 Task: Find a flat in Gryfice, Poland, for one guest from 6th to 18th September, with a price range of ₹9000 to ₹17000, self check-in, and English-speaking host.
Action: Mouse moved to (433, 87)
Screenshot: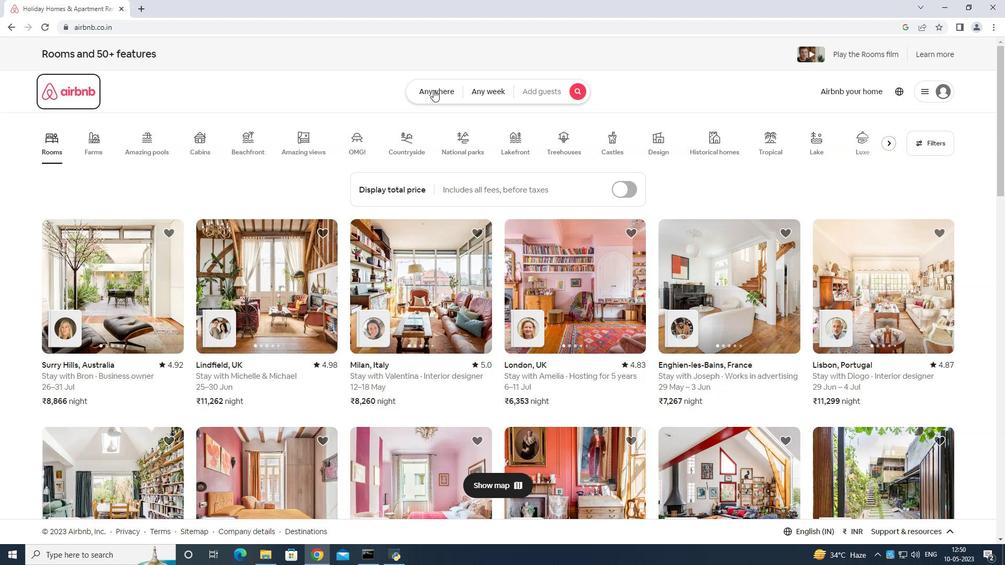 
Action: Mouse pressed left at (433, 87)
Screenshot: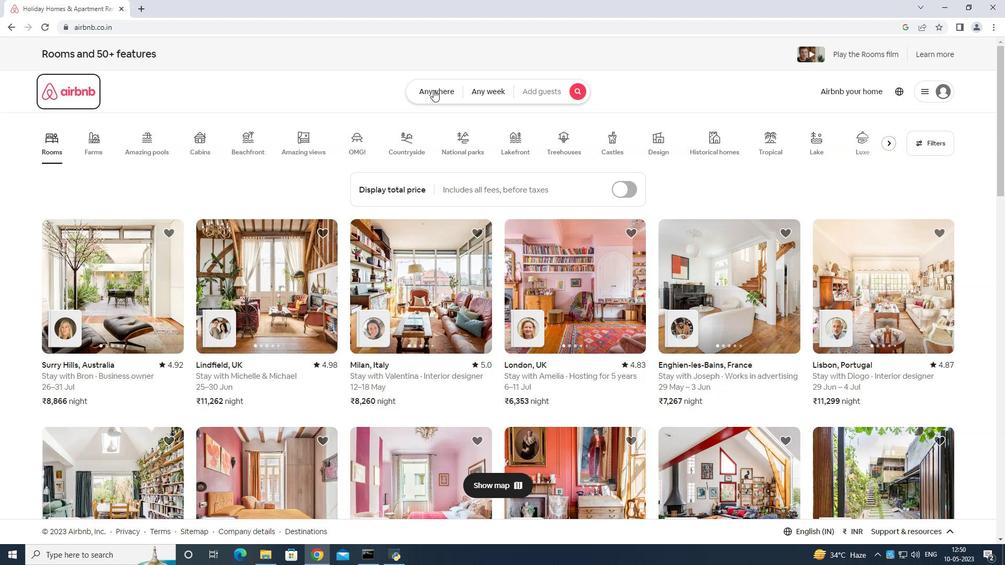 
Action: Mouse moved to (390, 130)
Screenshot: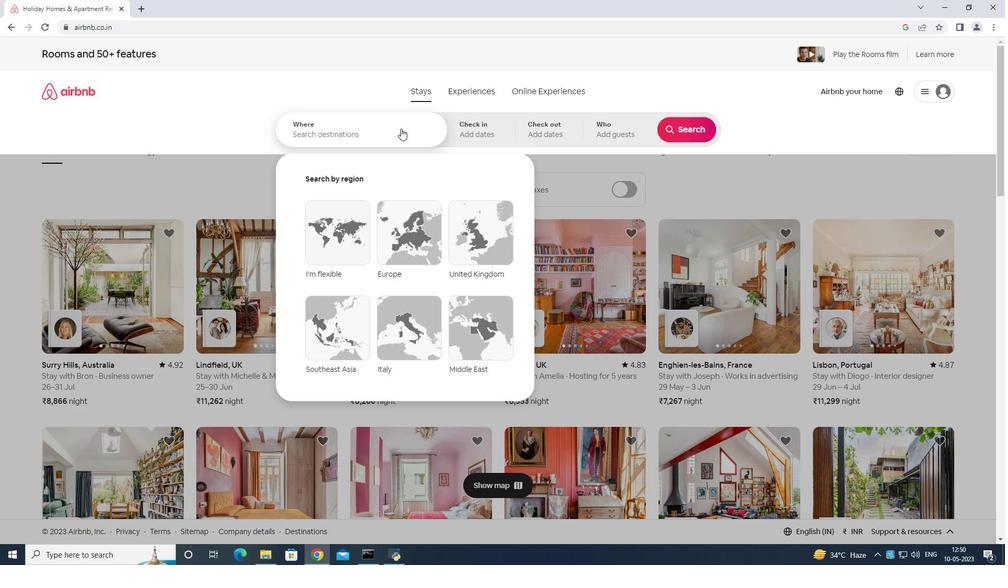 
Action: Mouse pressed left at (390, 130)
Screenshot: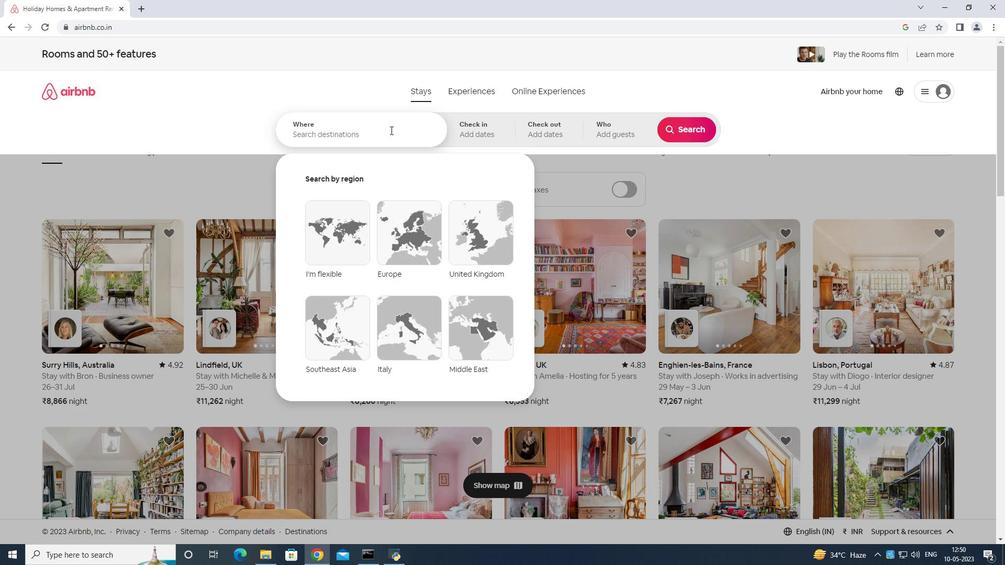 
Action: Mouse moved to (389, 127)
Screenshot: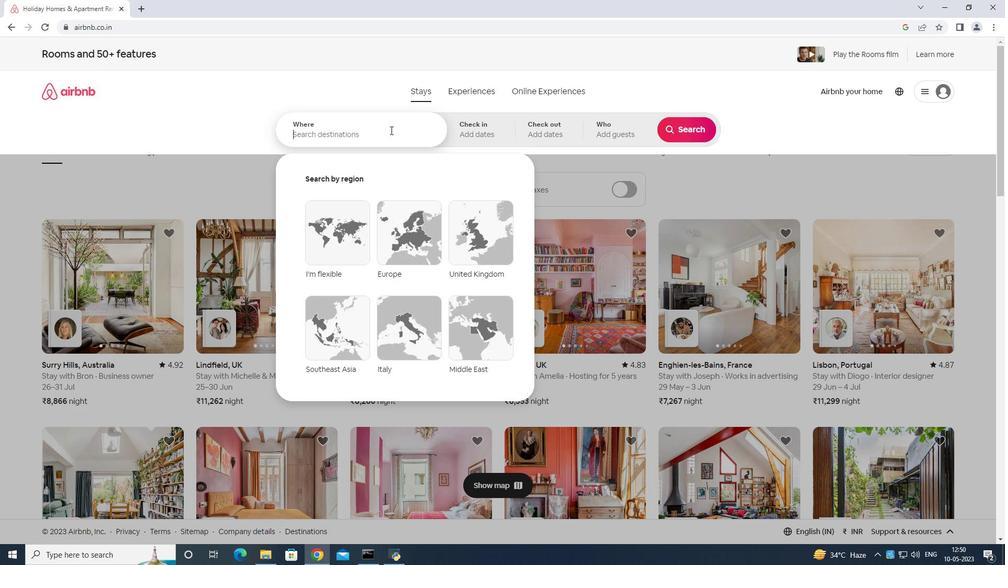 
Action: Key pressed <Key.shift>gryfice<Key.space>poland<Key.enter>
Screenshot: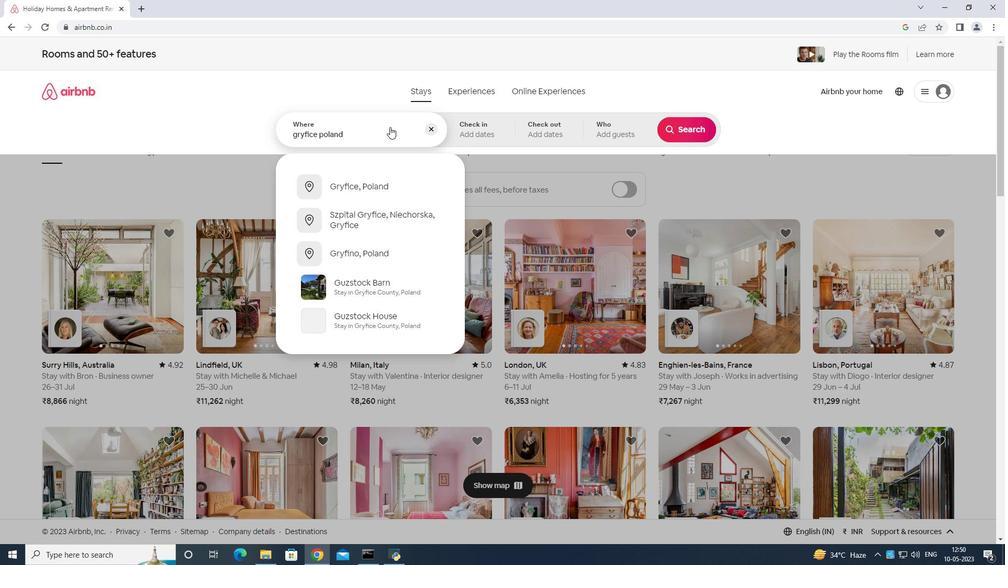 
Action: Mouse moved to (679, 211)
Screenshot: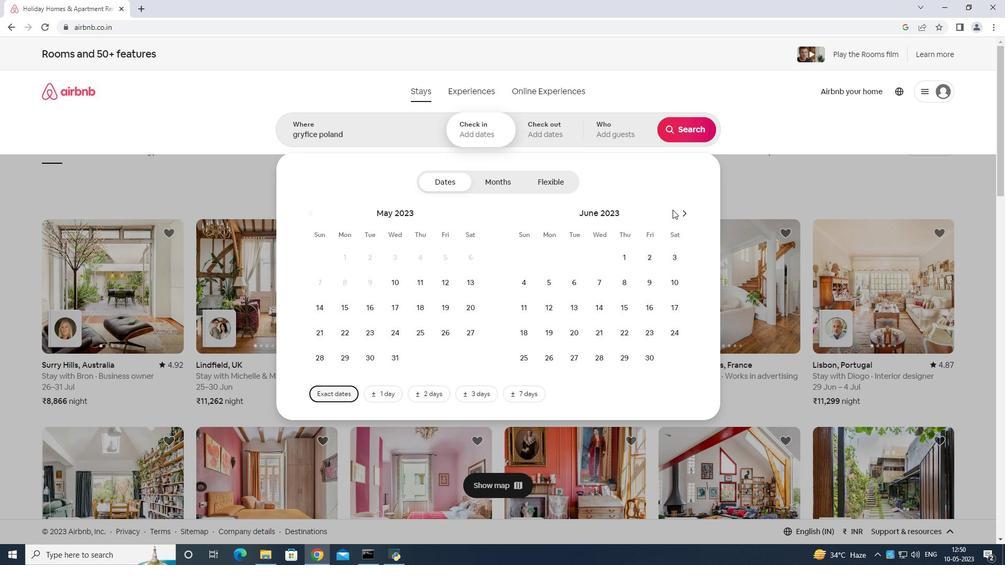 
Action: Mouse pressed left at (679, 211)
Screenshot: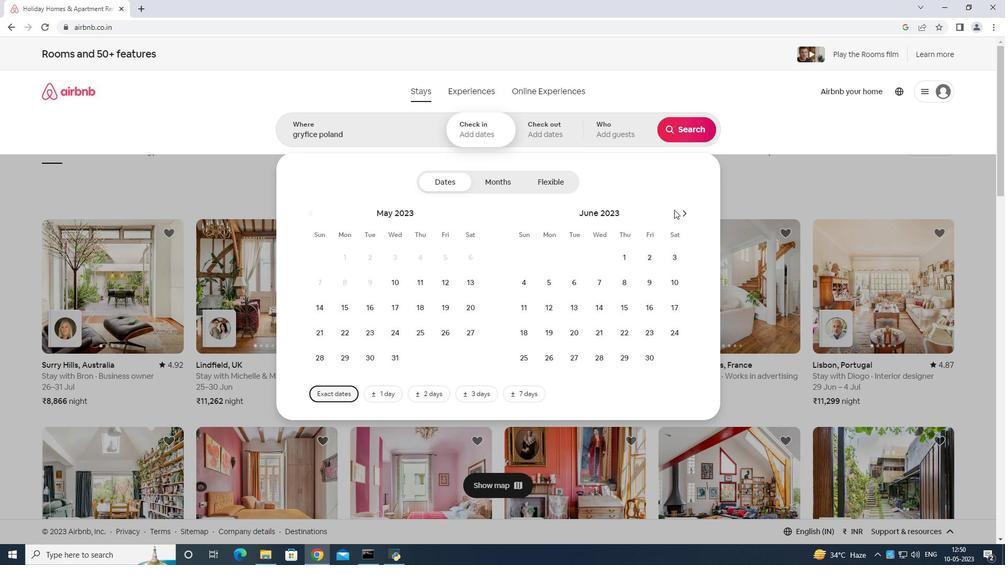 
Action: Mouse moved to (679, 211)
Screenshot: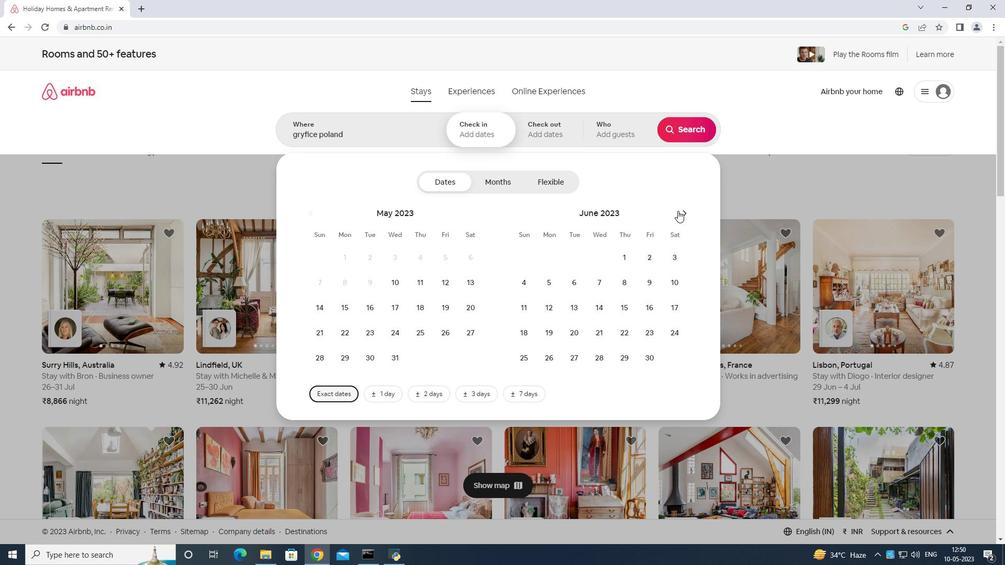 
Action: Mouse pressed left at (679, 211)
Screenshot: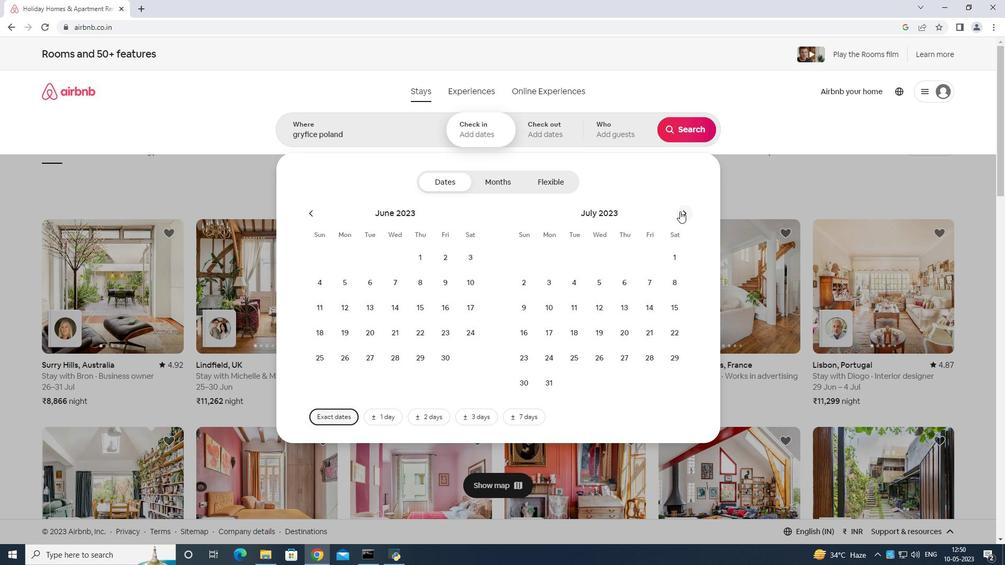 
Action: Mouse moved to (681, 210)
Screenshot: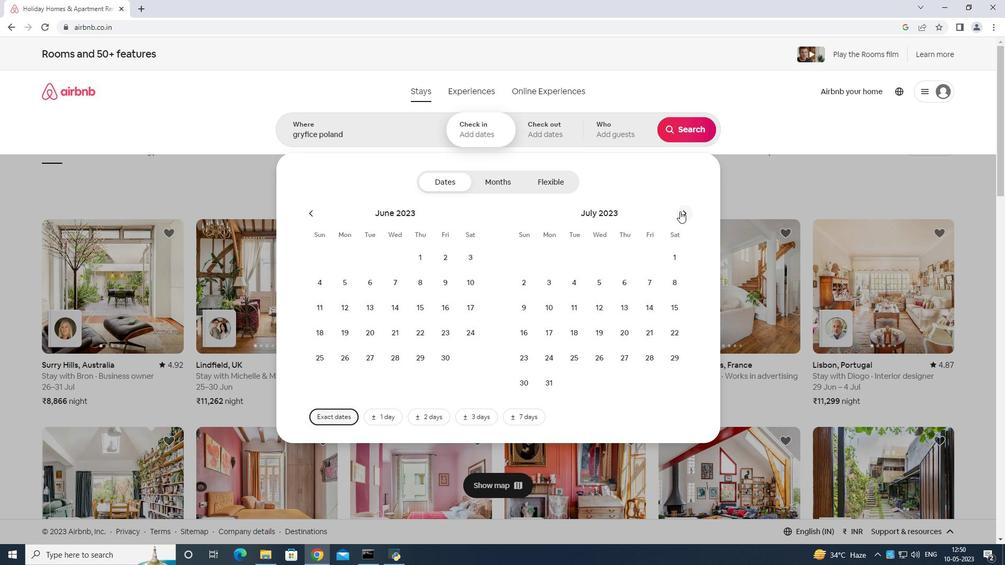 
Action: Mouse pressed left at (681, 210)
Screenshot: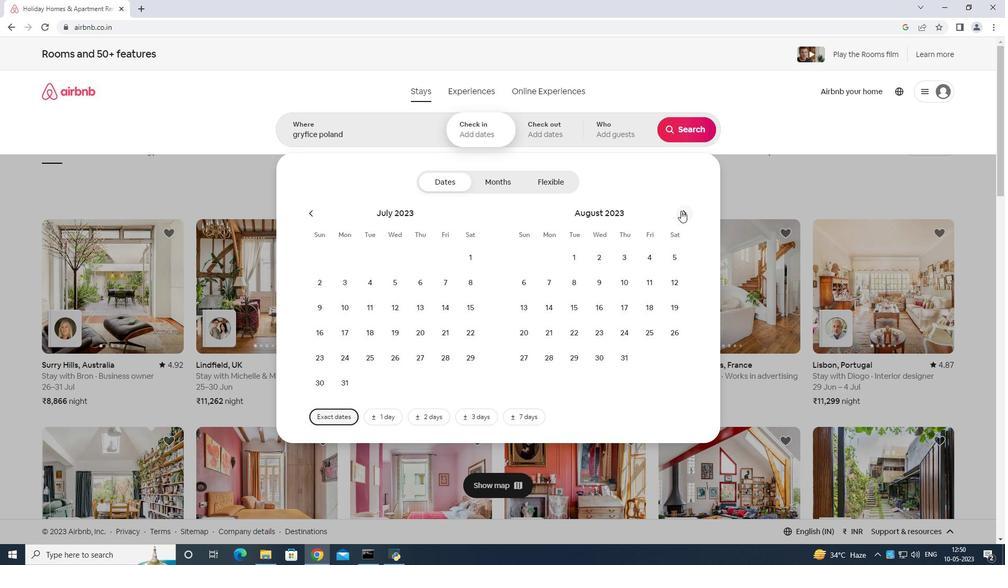 
Action: Mouse moved to (604, 279)
Screenshot: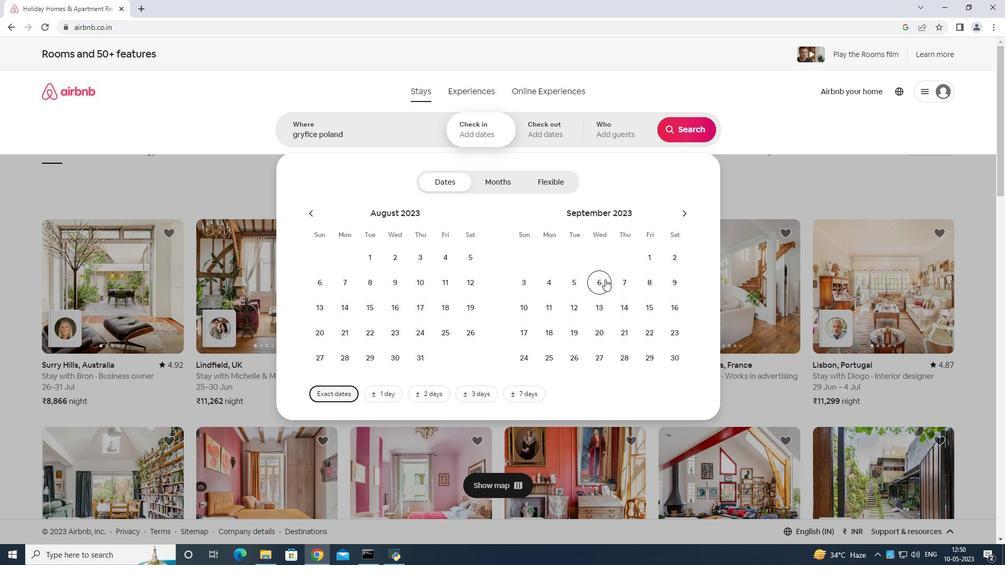 
Action: Mouse pressed left at (604, 279)
Screenshot: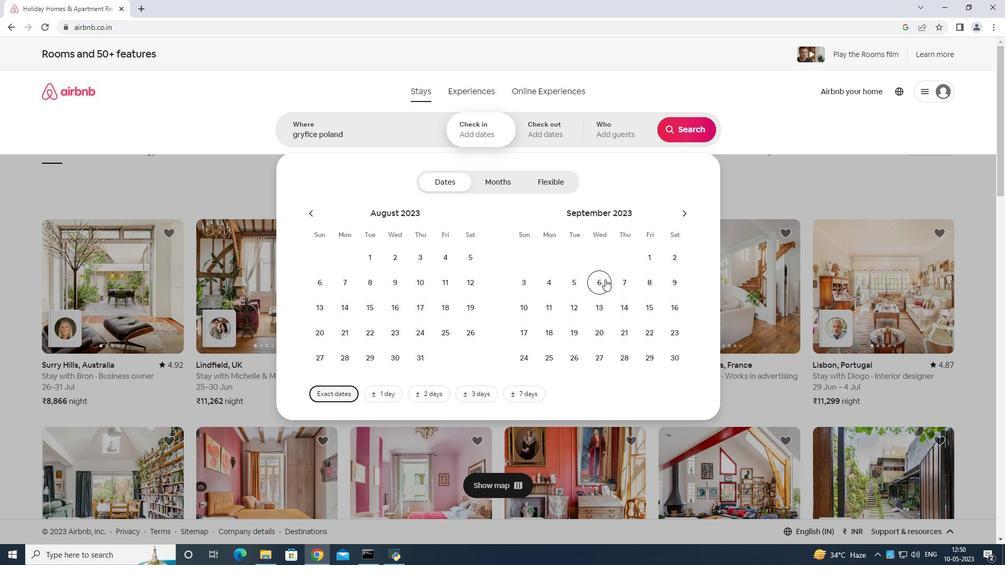 
Action: Mouse moved to (551, 333)
Screenshot: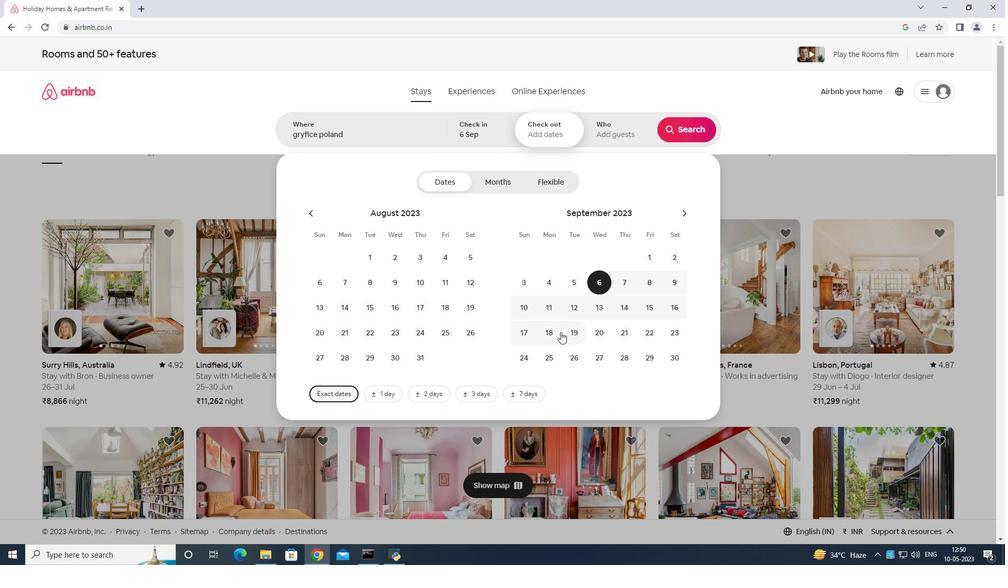 
Action: Mouse pressed left at (551, 333)
Screenshot: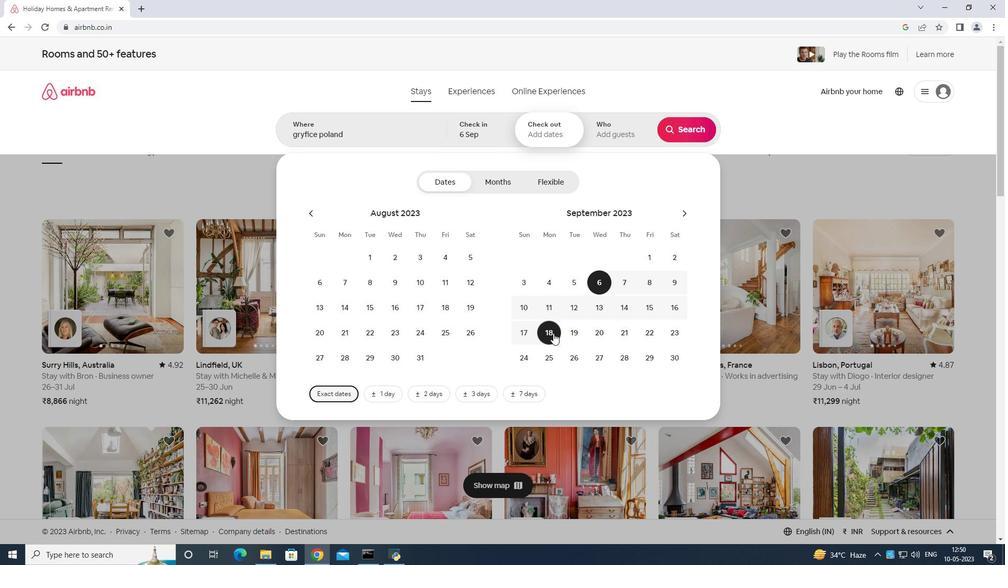 
Action: Mouse moved to (618, 127)
Screenshot: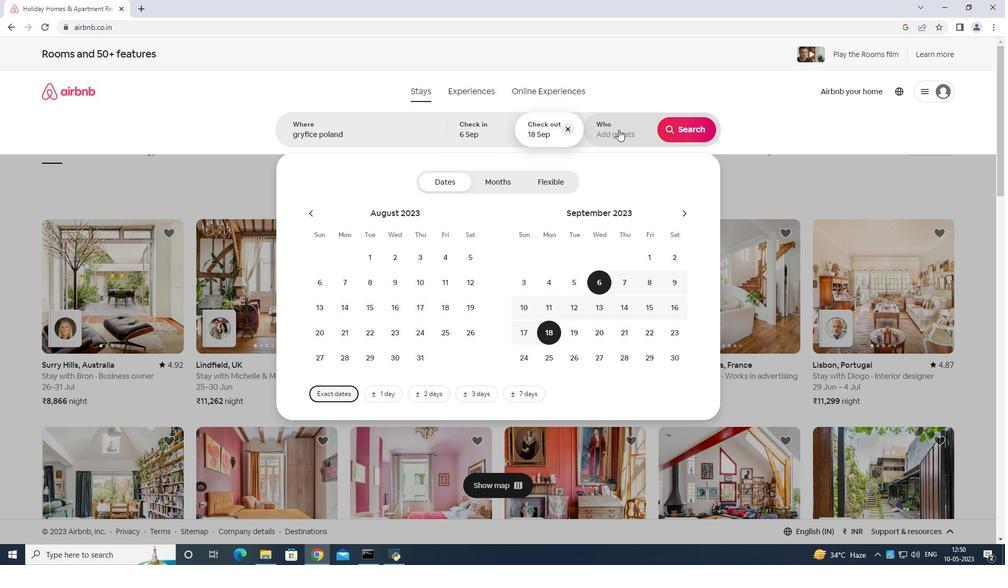 
Action: Mouse pressed left at (618, 127)
Screenshot: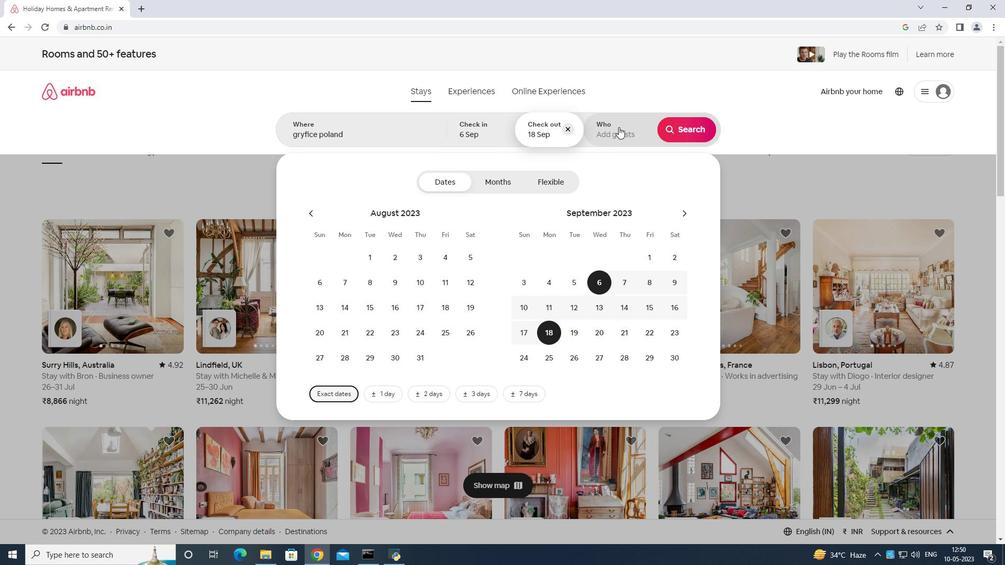 
Action: Mouse moved to (689, 184)
Screenshot: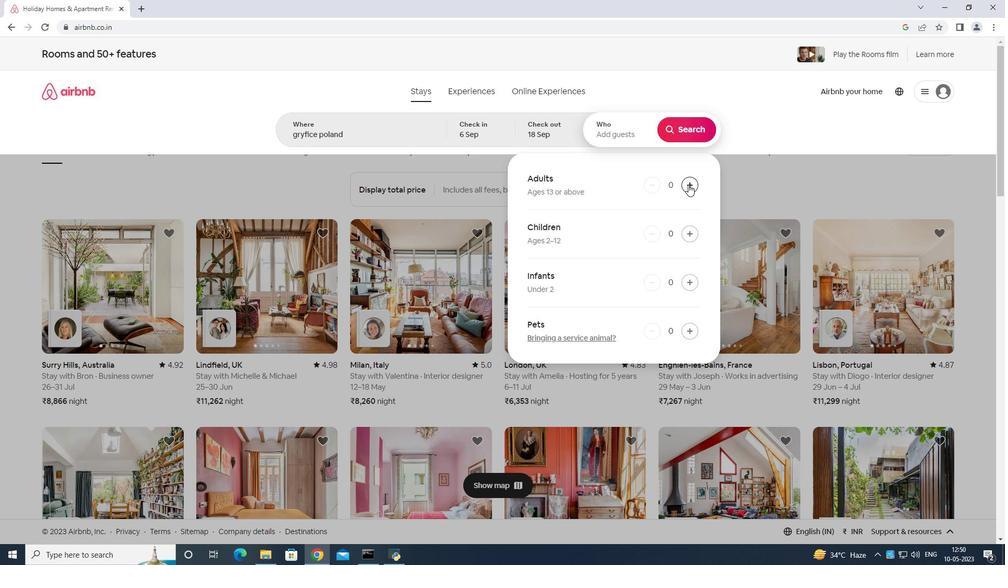 
Action: Mouse pressed left at (689, 184)
Screenshot: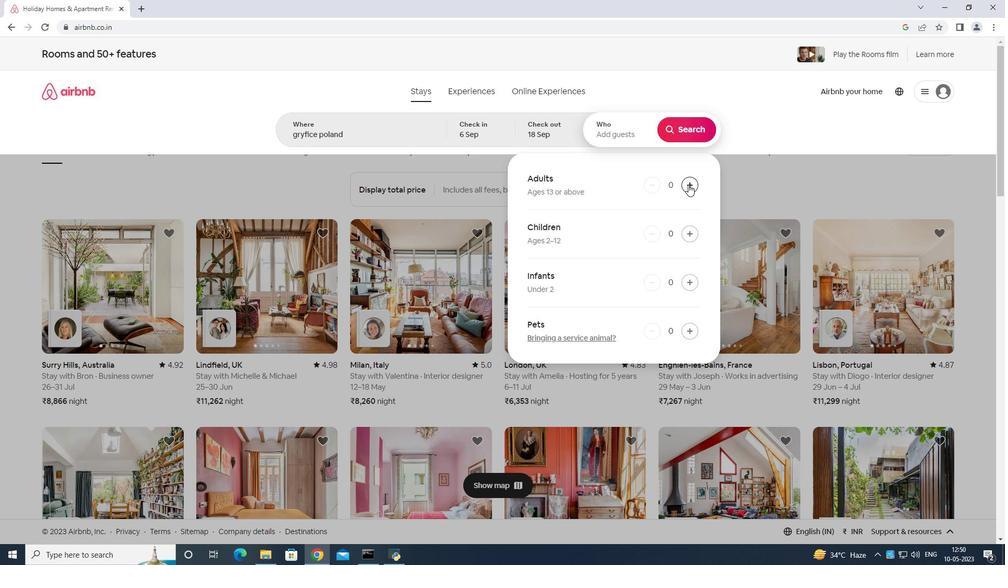 
Action: Mouse moved to (687, 123)
Screenshot: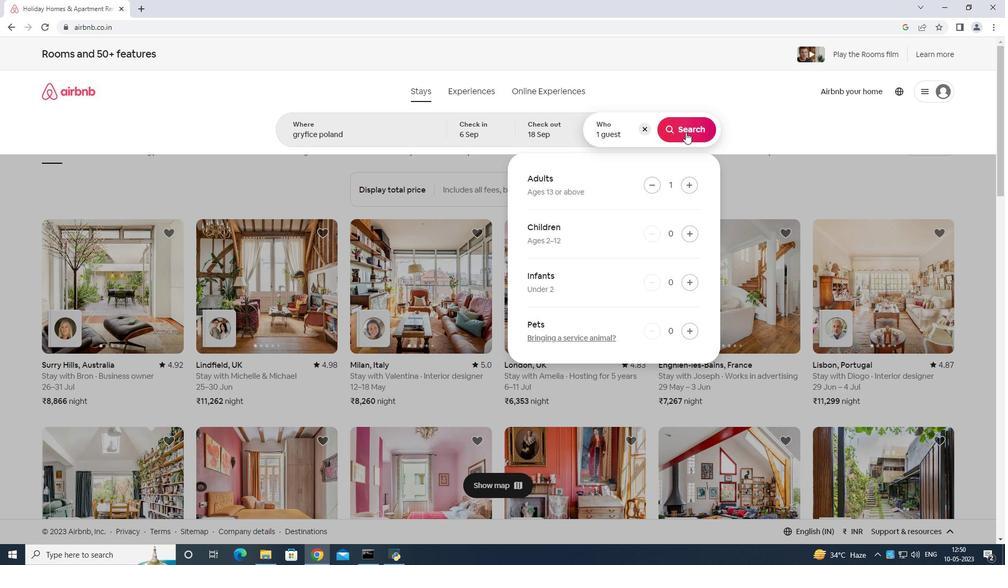 
Action: Mouse pressed left at (687, 123)
Screenshot: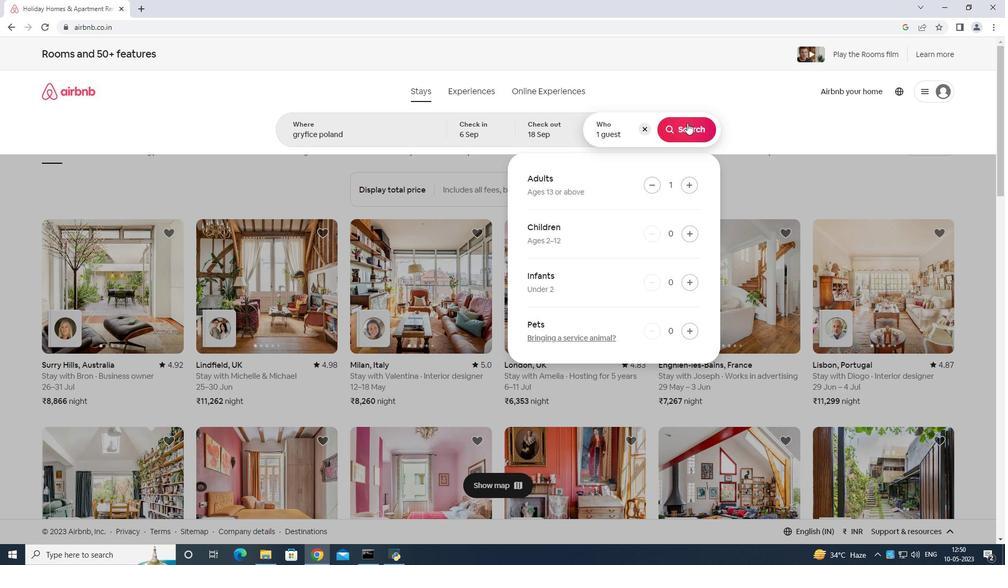 
Action: Mouse moved to (959, 93)
Screenshot: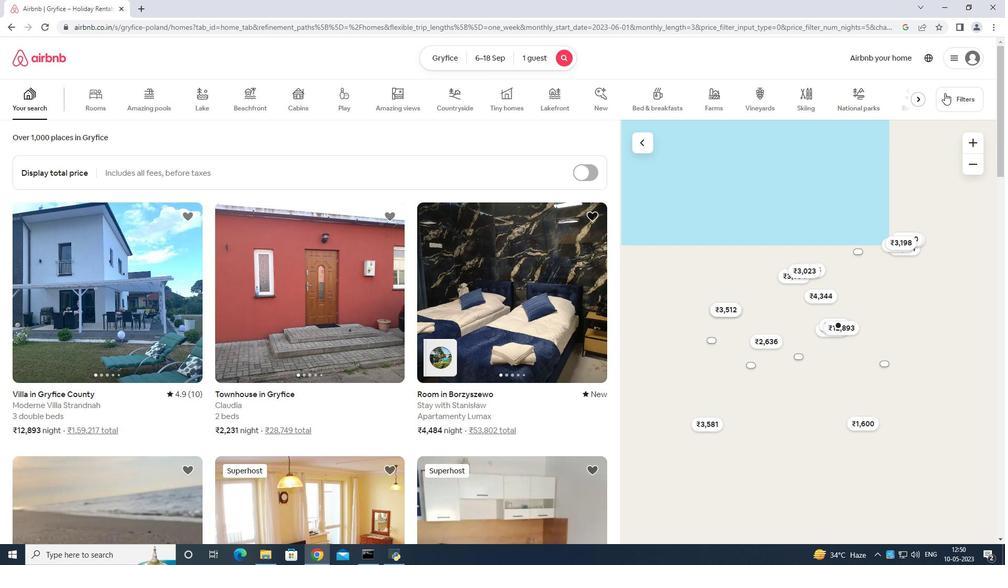 
Action: Mouse pressed left at (959, 93)
Screenshot: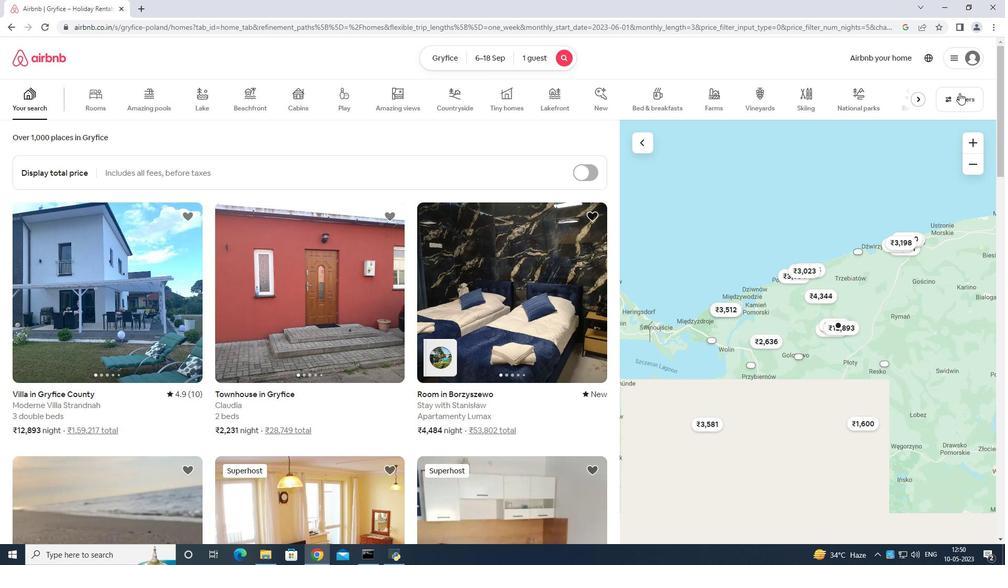 
Action: Mouse moved to (440, 347)
Screenshot: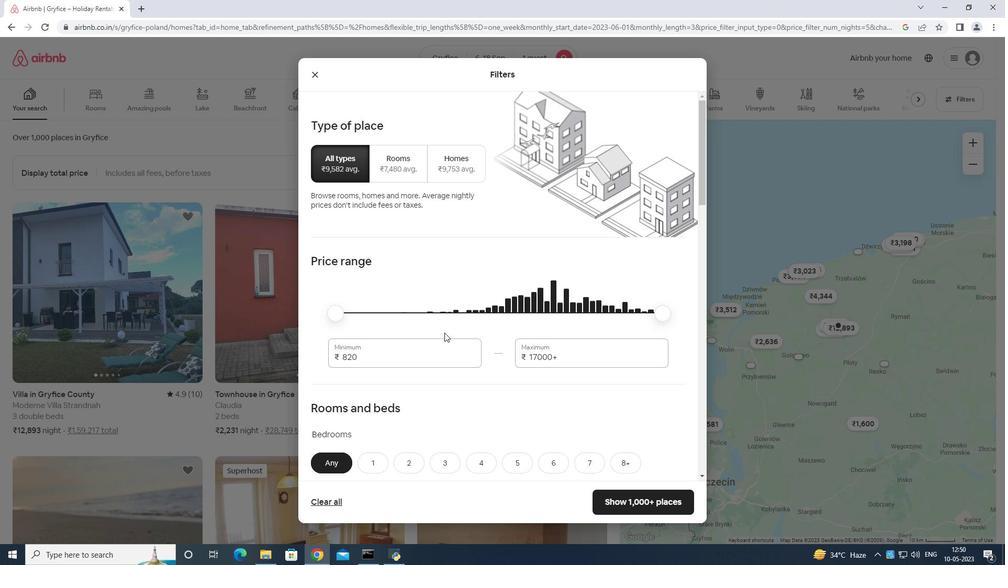 
Action: Mouse pressed left at (440, 347)
Screenshot: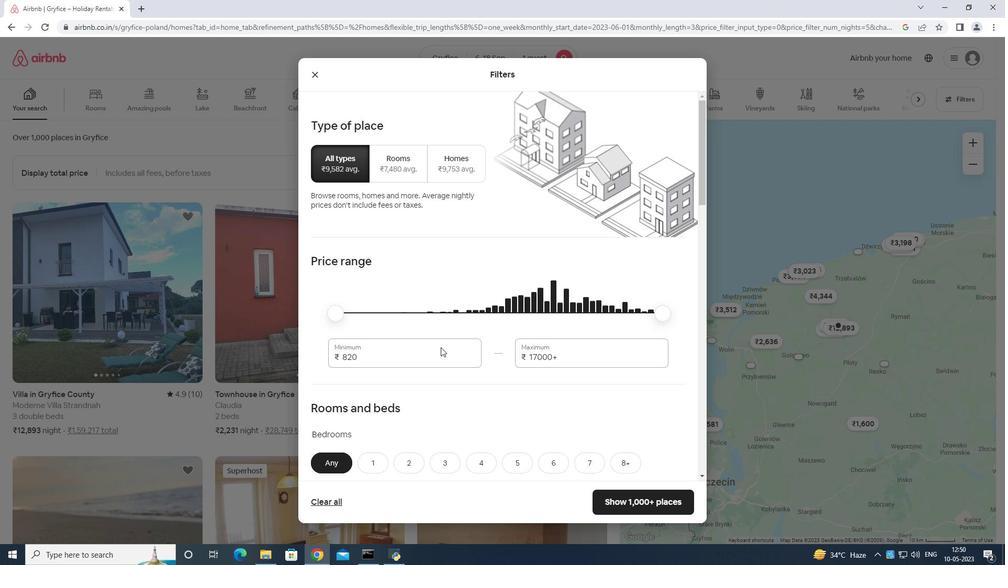 
Action: Key pressed <Key.backspace>
Screenshot: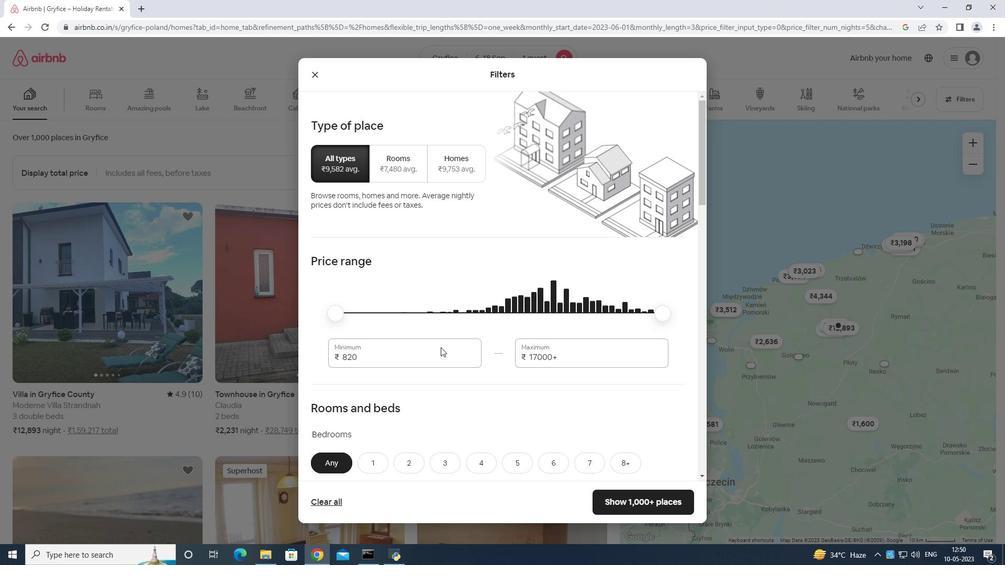 
Action: Mouse moved to (455, 351)
Screenshot: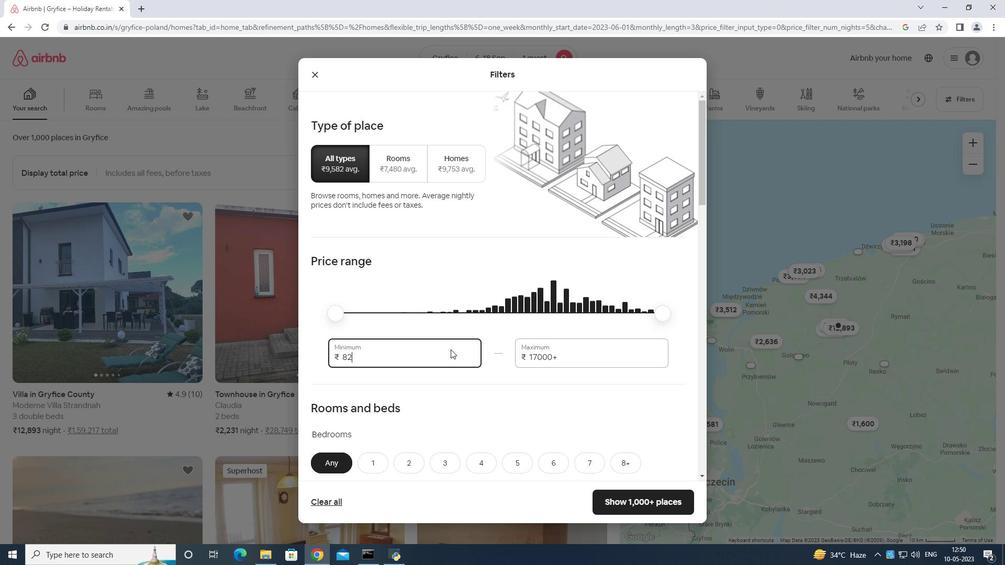 
Action: Key pressed <Key.backspace>
Screenshot: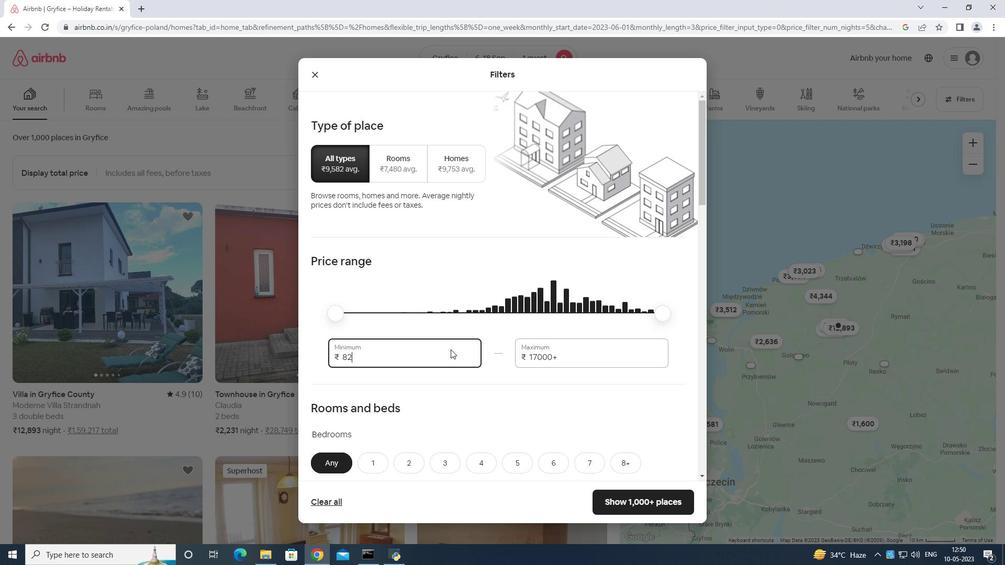 
Action: Mouse moved to (460, 353)
Screenshot: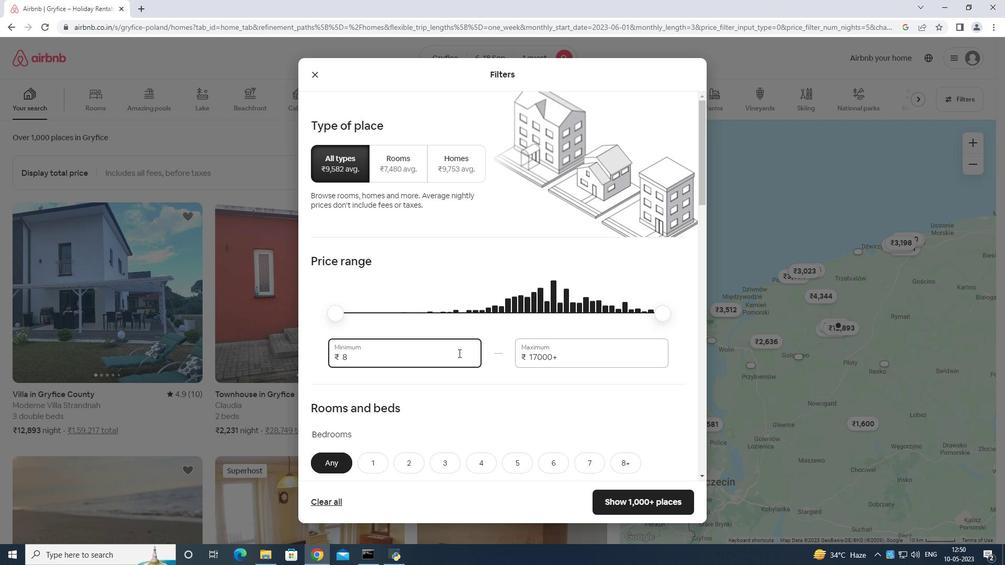 
Action: Key pressed <Key.backspace>
Screenshot: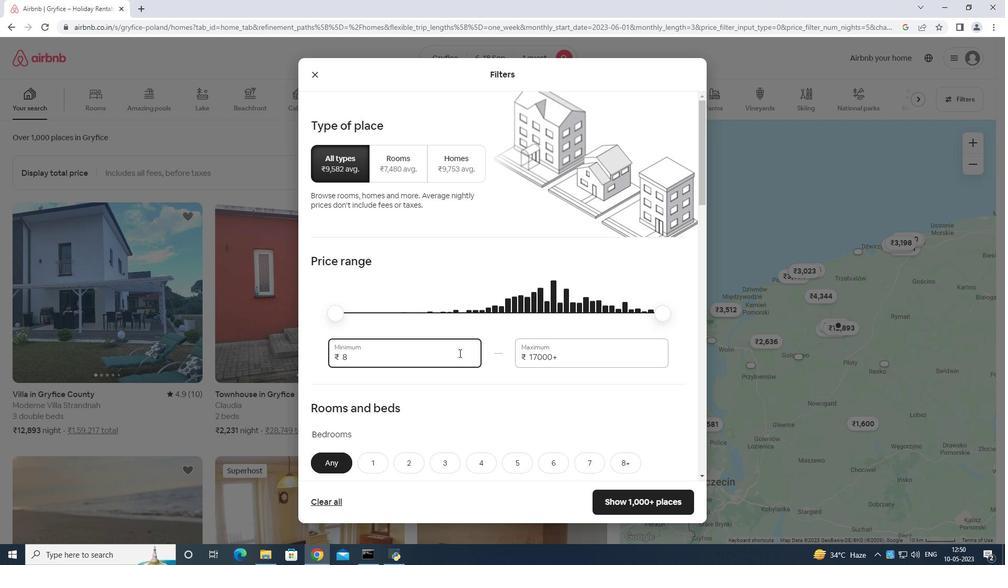 
Action: Mouse moved to (475, 352)
Screenshot: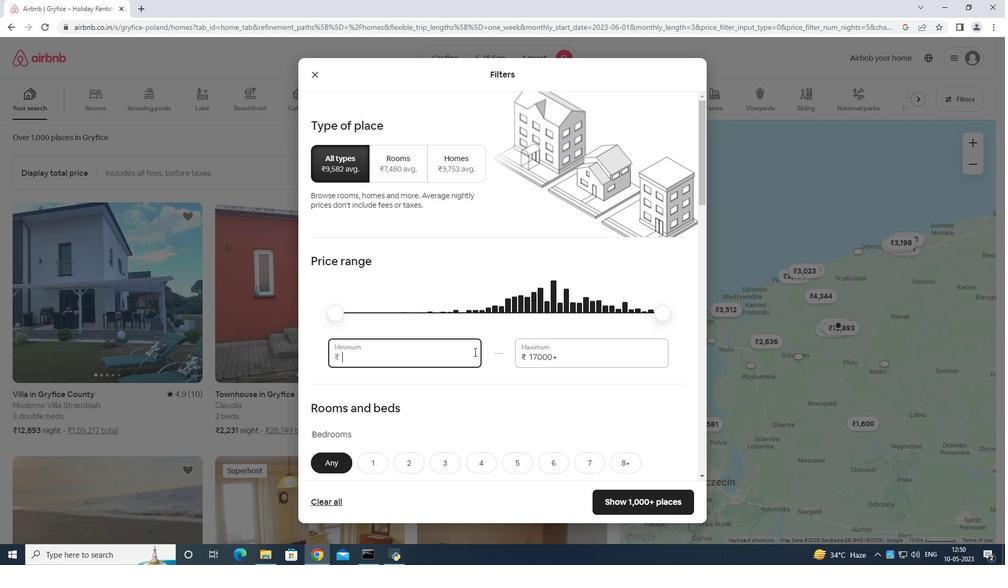 
Action: Key pressed 9
Screenshot: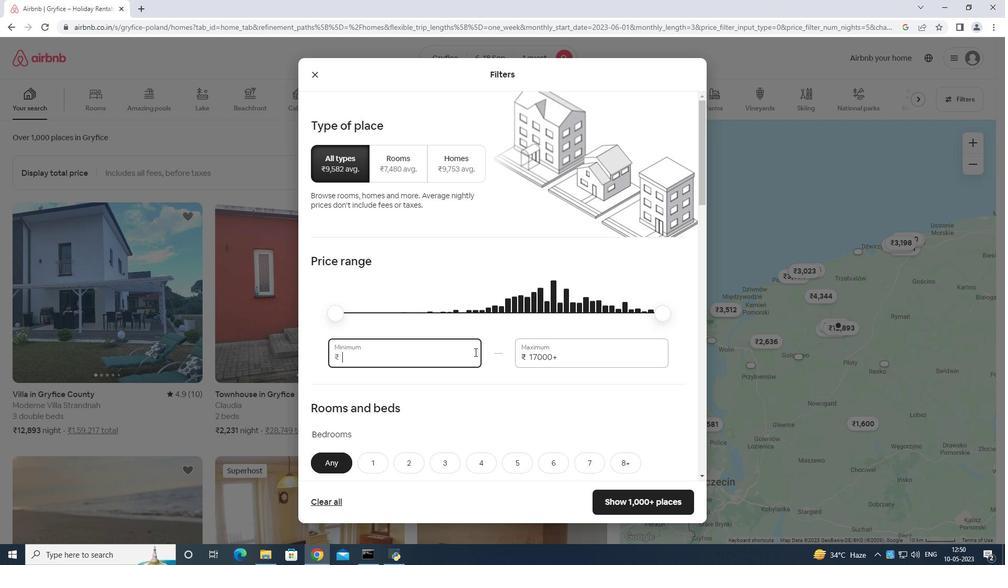 
Action: Mouse moved to (476, 354)
Screenshot: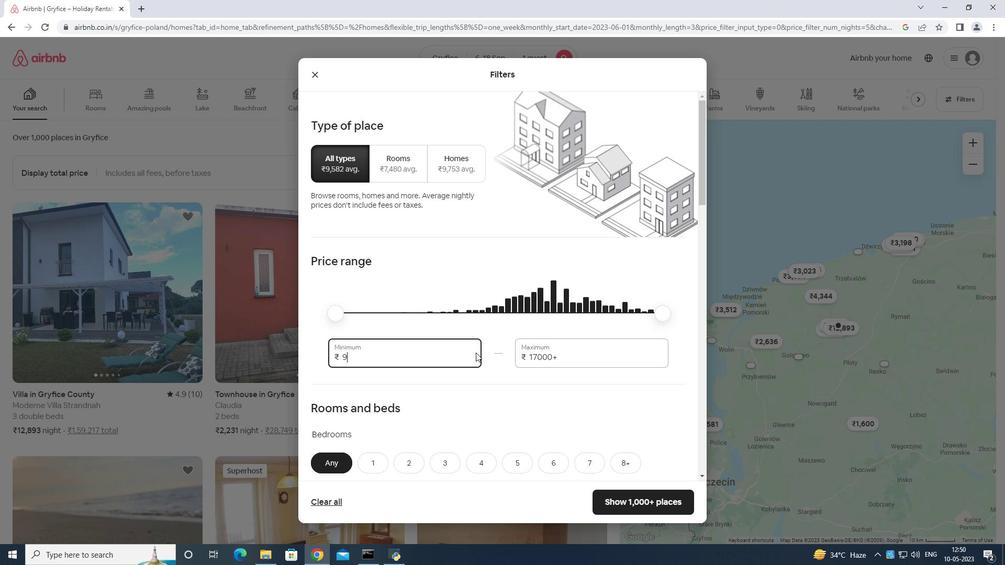 
Action: Key pressed 0
Screenshot: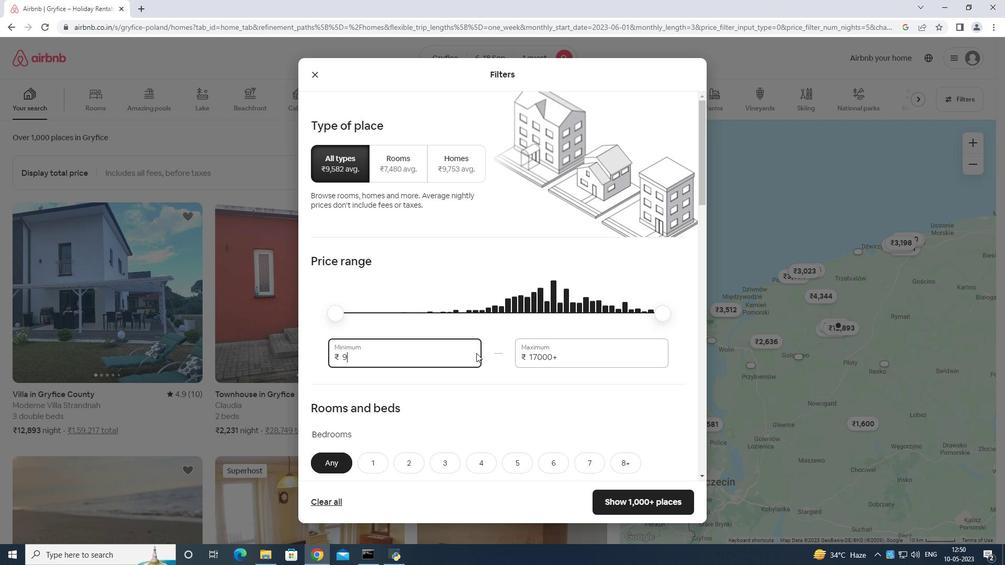 
Action: Mouse moved to (476, 354)
Screenshot: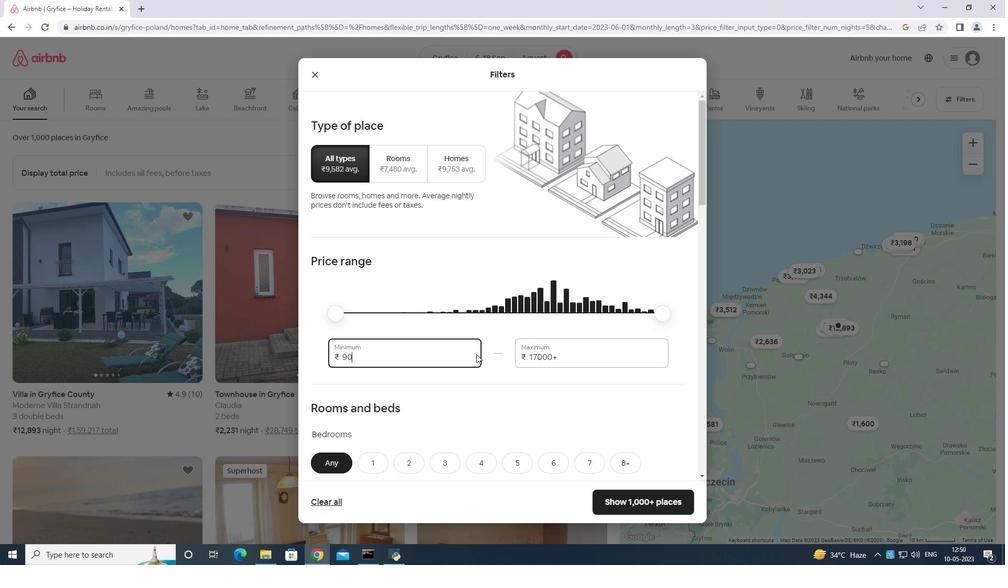 
Action: Key pressed 0
Screenshot: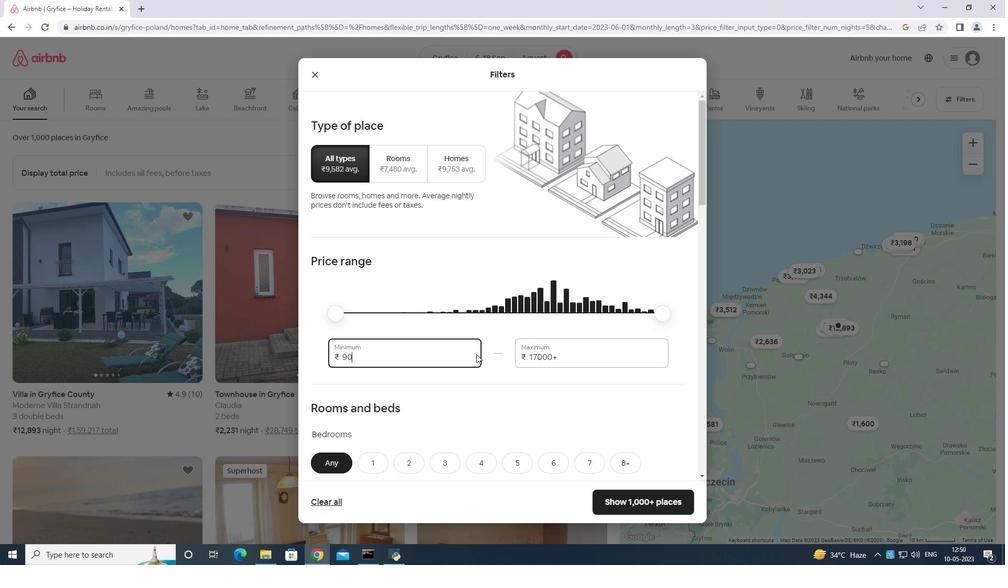 
Action: Mouse moved to (476, 354)
Screenshot: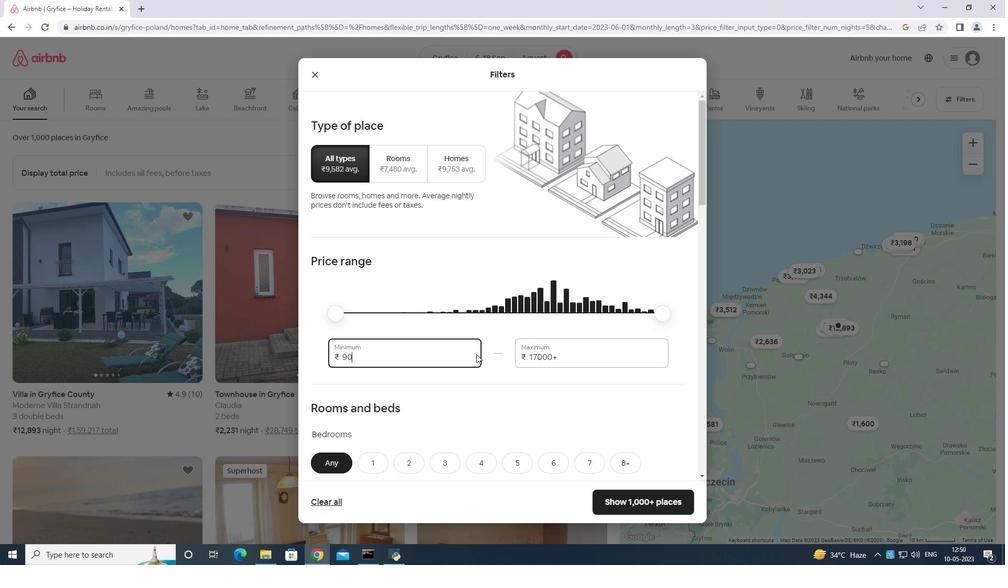 
Action: Key pressed 0
Screenshot: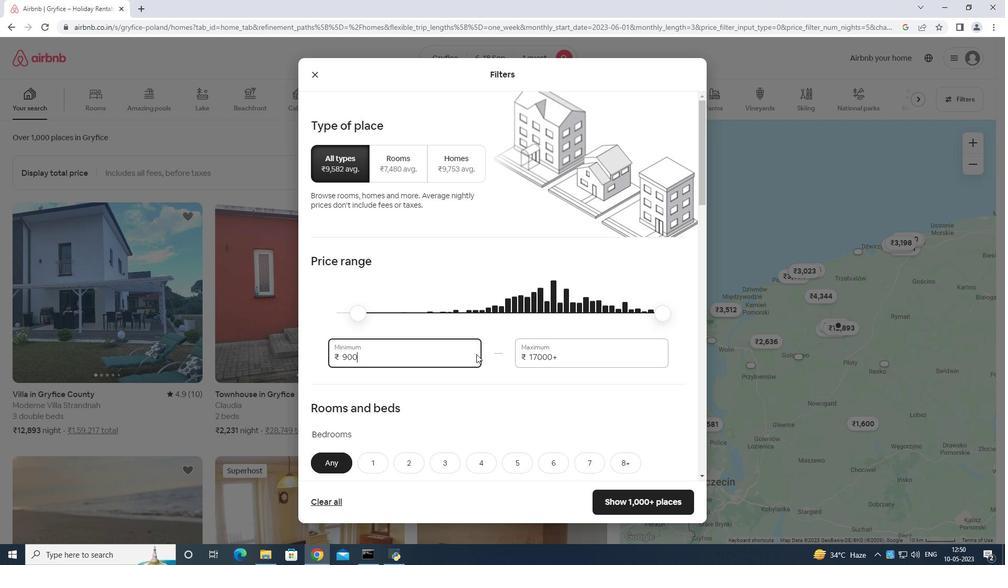 
Action: Mouse moved to (567, 344)
Screenshot: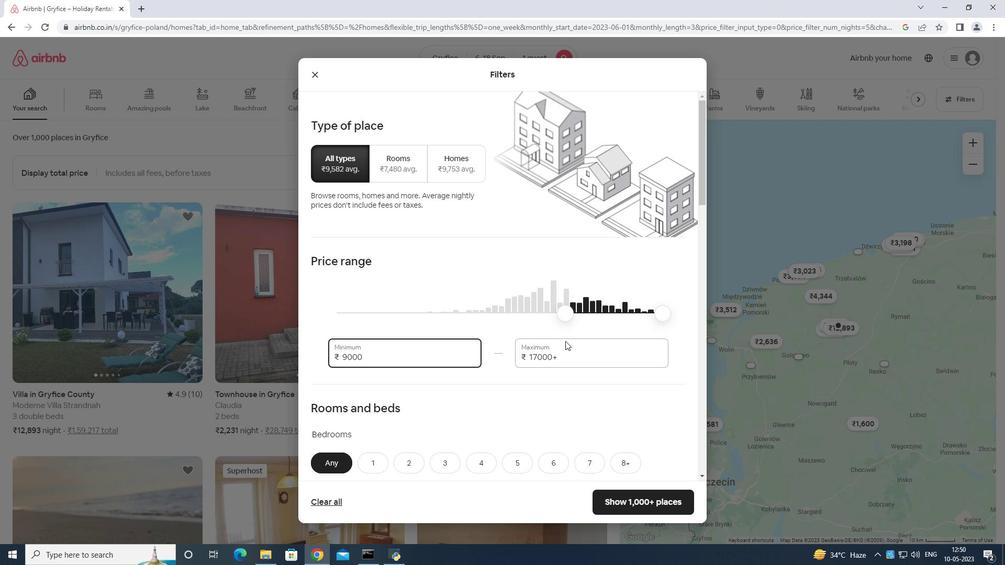 
Action: Mouse pressed left at (567, 344)
Screenshot: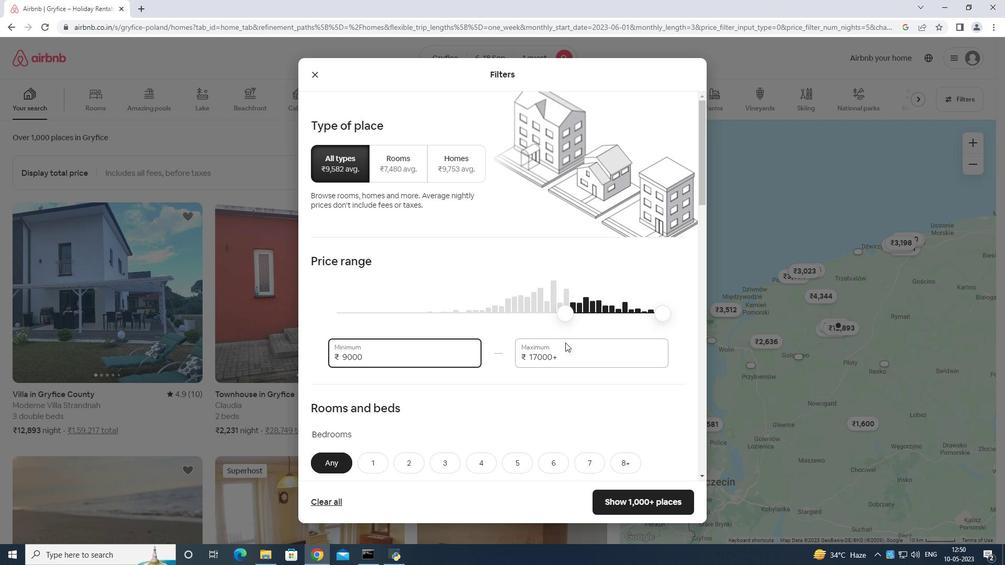 
Action: Mouse moved to (569, 344)
Screenshot: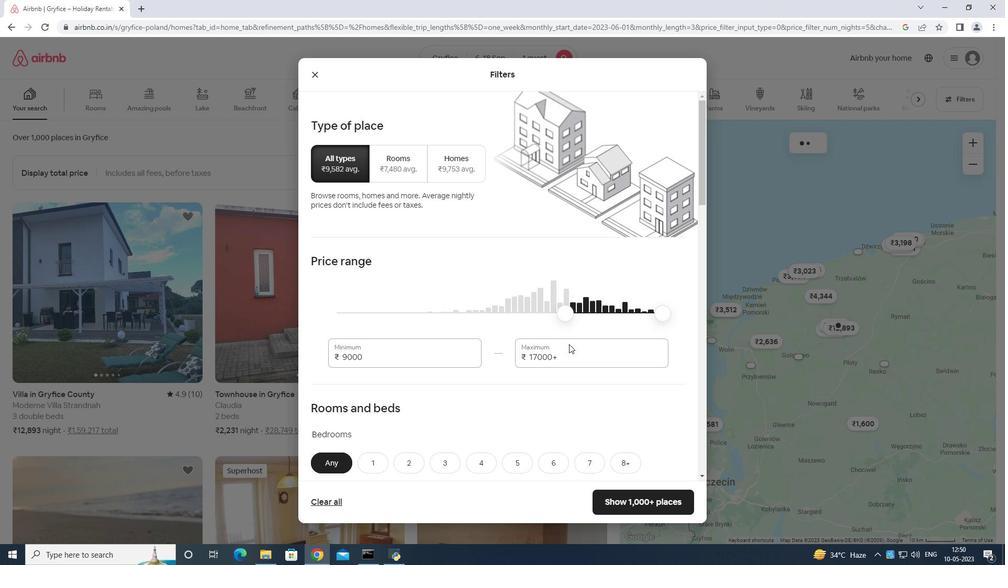 
Action: Key pressed <Key.backspace><Key.backspace><Key.backspace><Key.backspace><Key.backspace><Key.backspace><Key.backspace><Key.backspace><Key.backspace><Key.backspace><Key.backspace><Key.backspace><Key.backspace><Key.backspace>
Screenshot: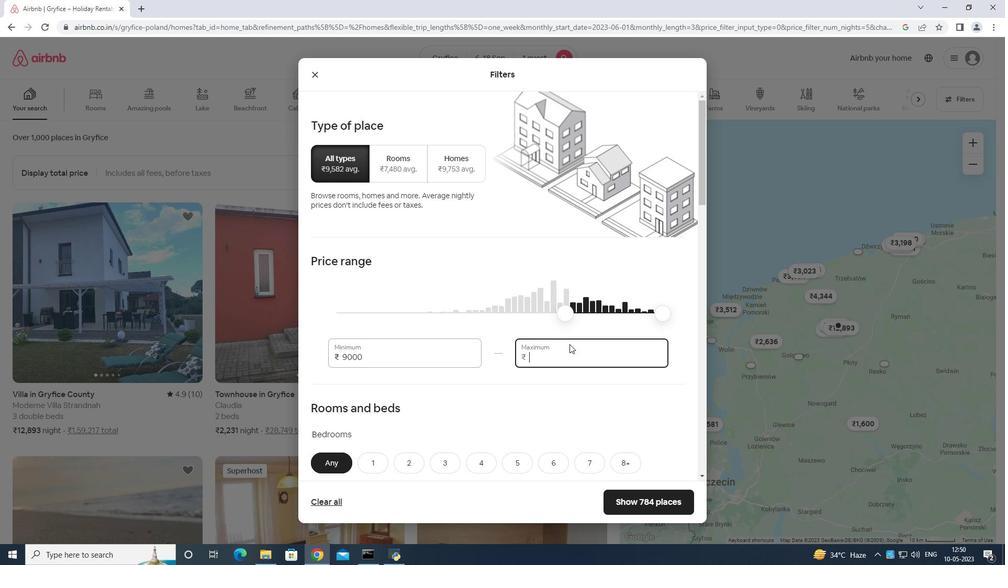 
Action: Mouse moved to (570, 344)
Screenshot: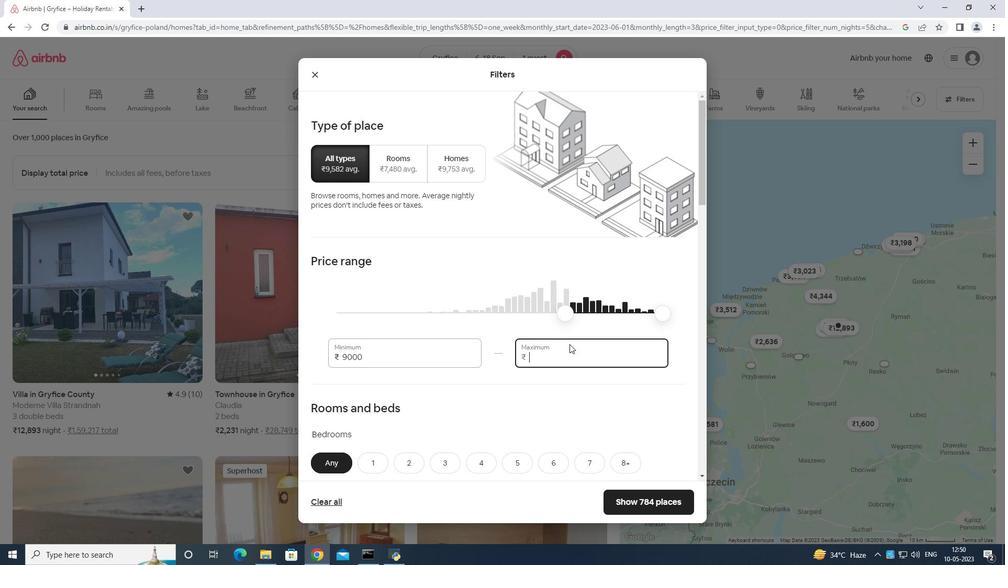 
Action: Key pressed 1
Screenshot: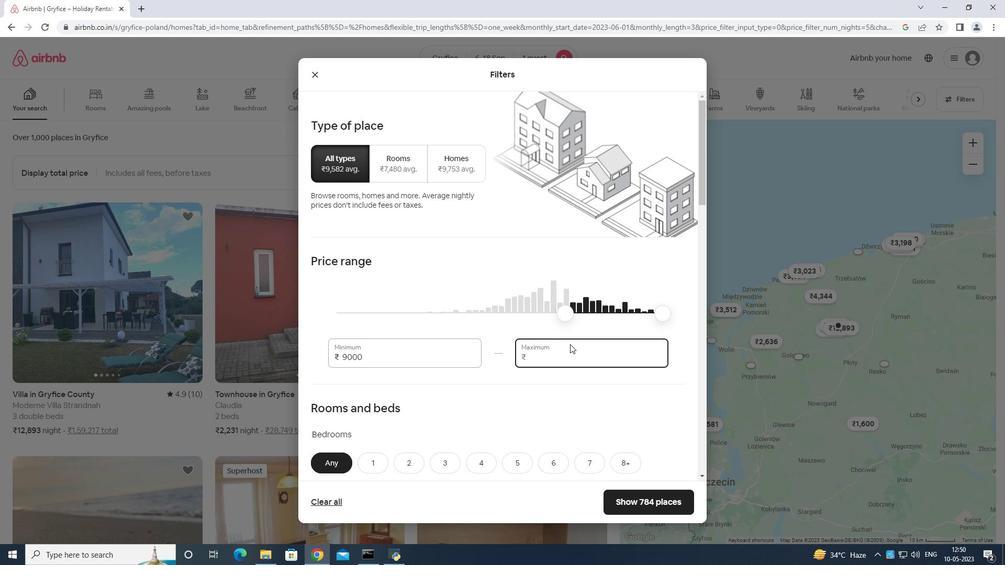 
Action: Mouse moved to (570, 344)
Screenshot: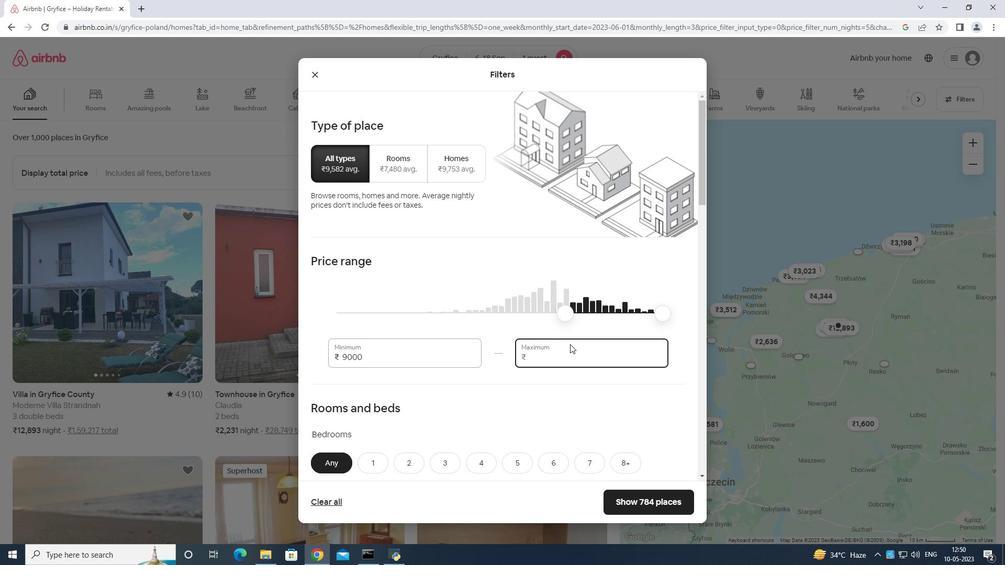 
Action: Key pressed 70
Screenshot: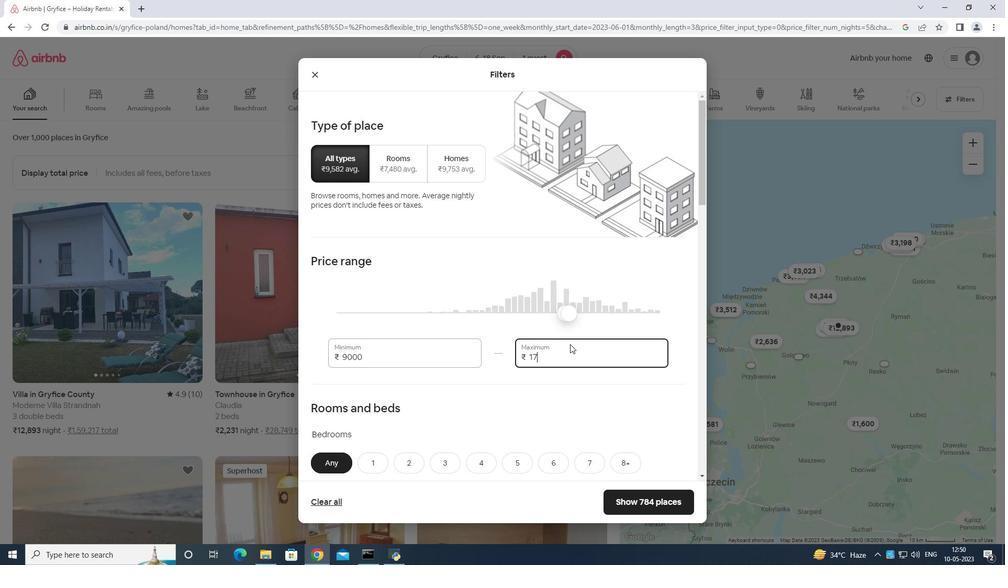 
Action: Mouse moved to (570, 344)
Screenshot: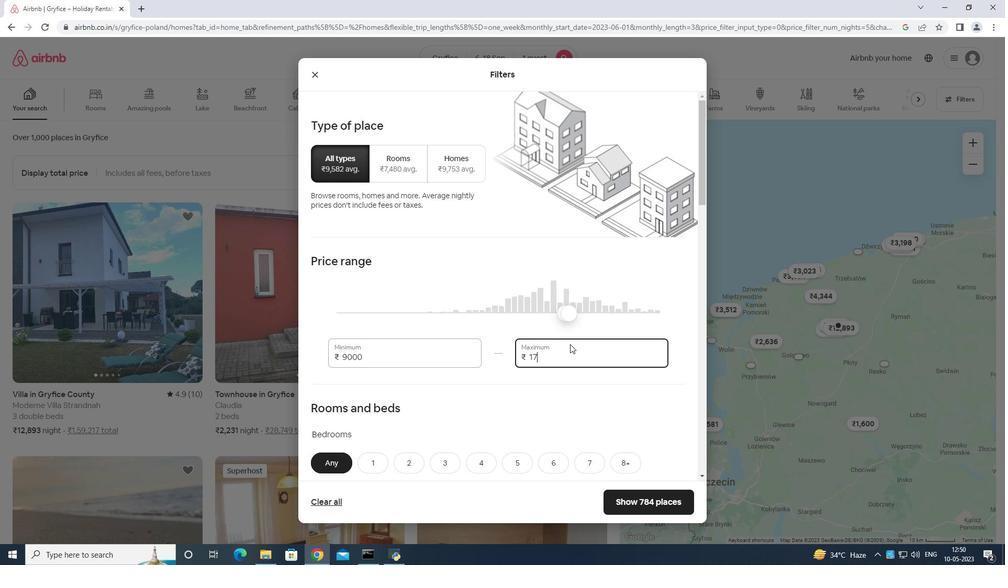
Action: Key pressed 0
Screenshot: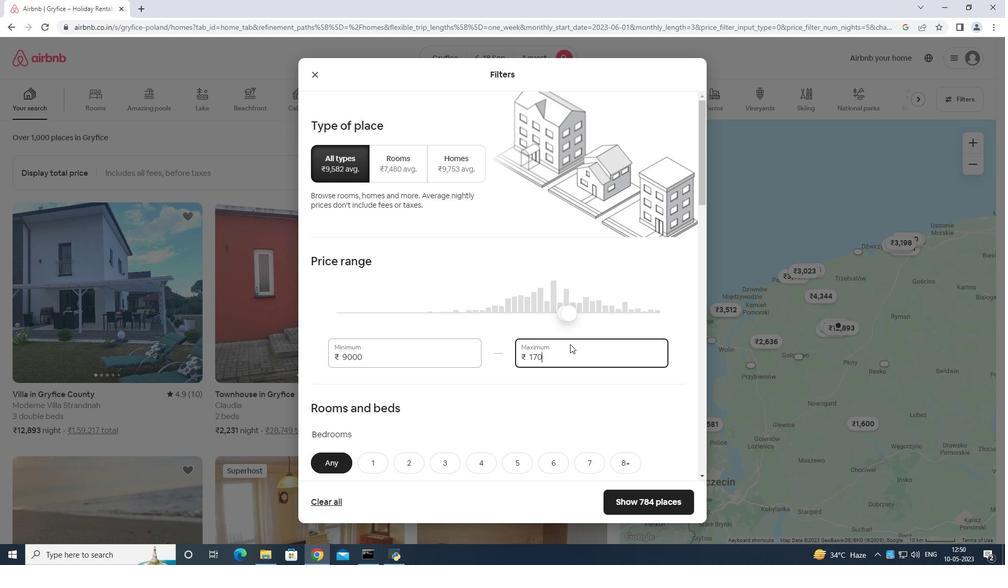 
Action: Mouse moved to (569, 346)
Screenshot: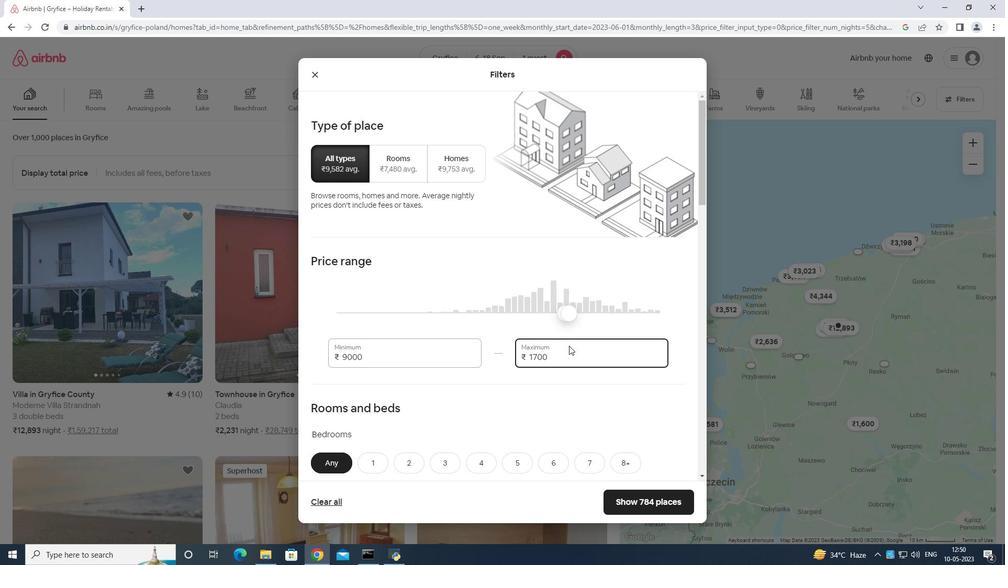 
Action: Key pressed 0
Screenshot: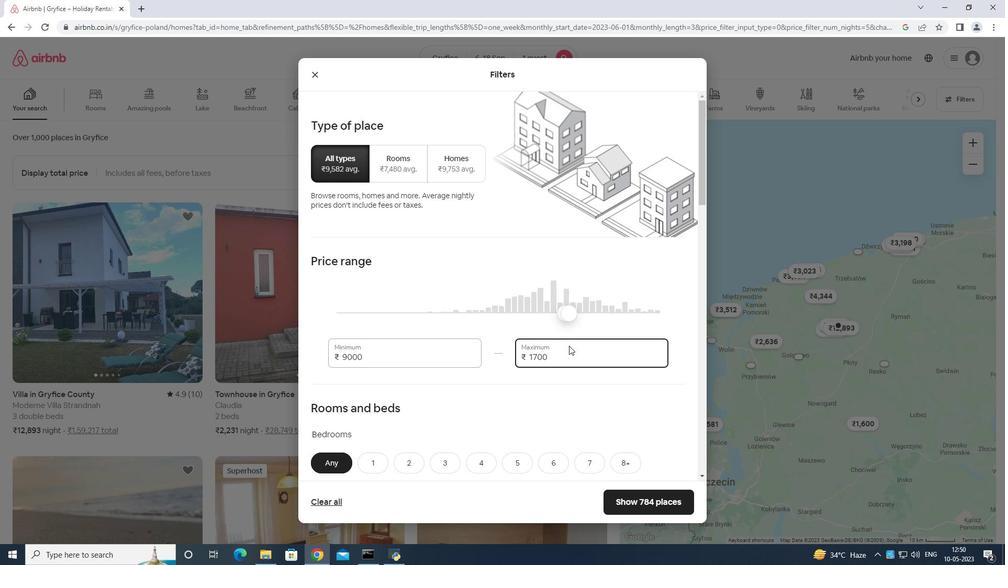 
Action: Mouse moved to (559, 377)
Screenshot: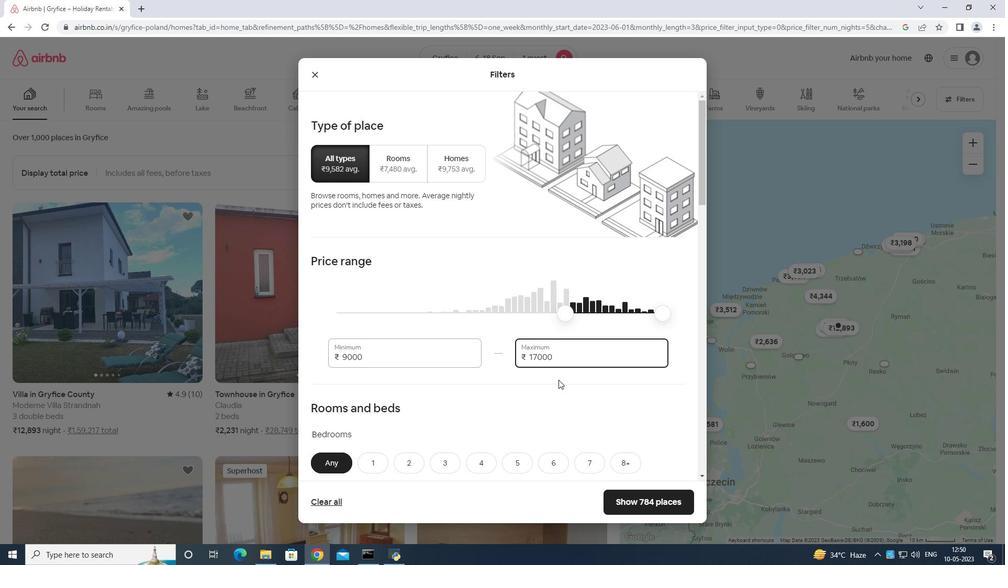 
Action: Mouse scrolled (559, 377) with delta (0, 0)
Screenshot: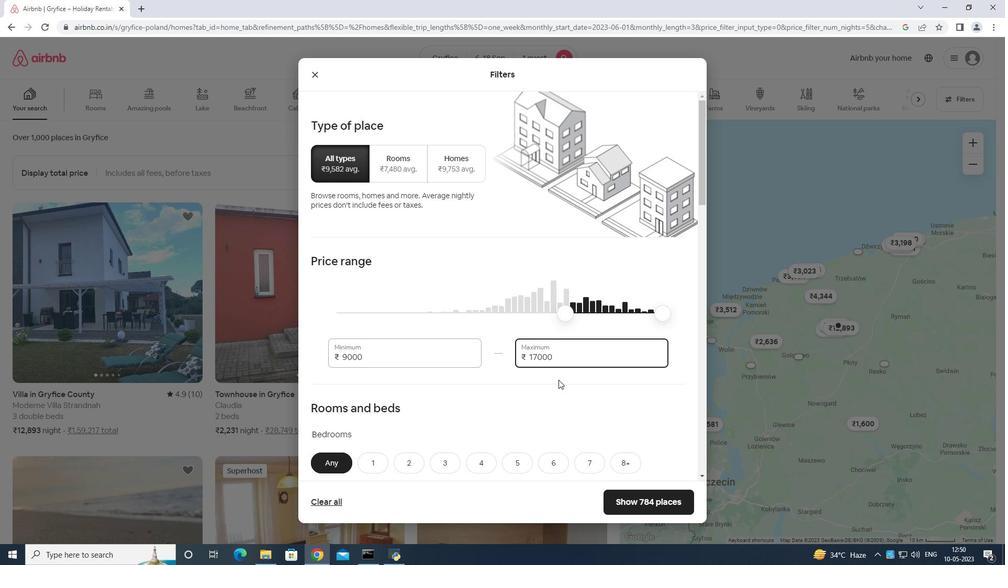 
Action: Mouse moved to (559, 382)
Screenshot: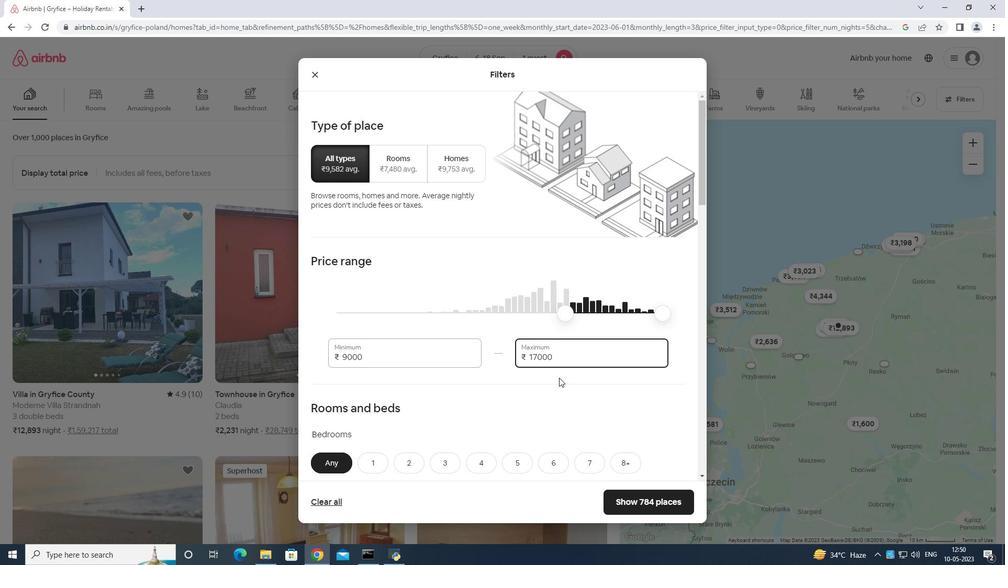 
Action: Mouse scrolled (559, 382) with delta (0, 0)
Screenshot: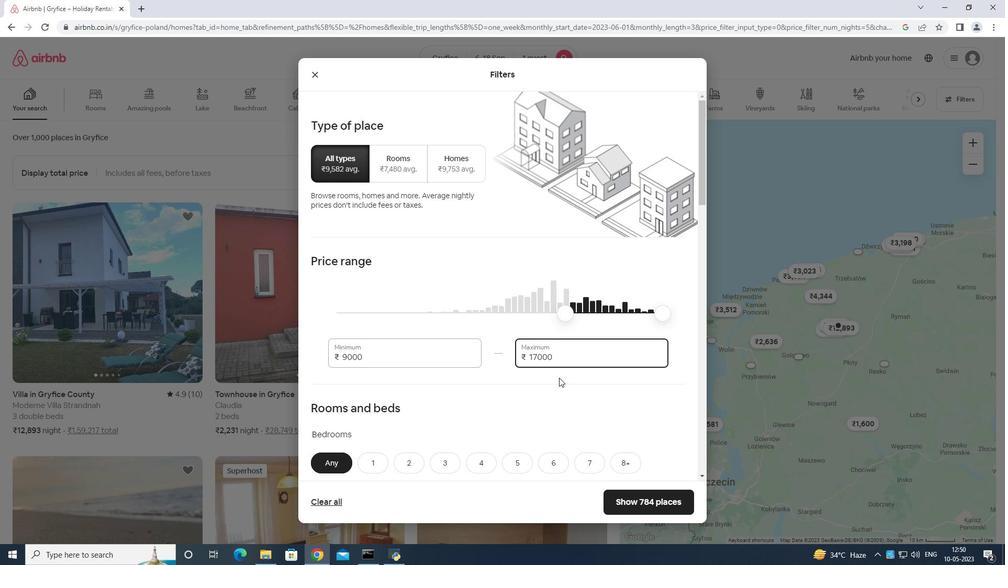 
Action: Mouse moved to (375, 357)
Screenshot: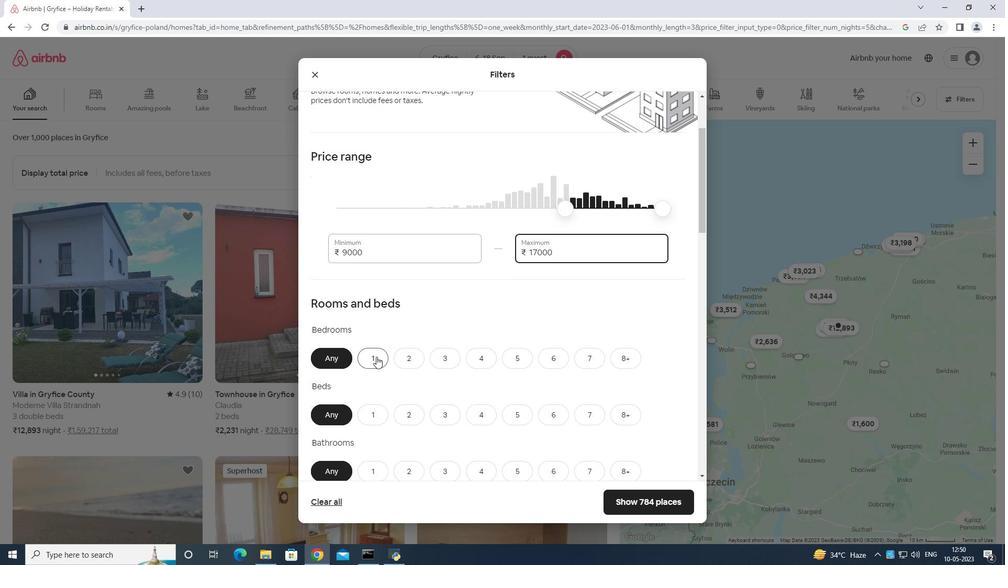
Action: Mouse pressed left at (375, 357)
Screenshot: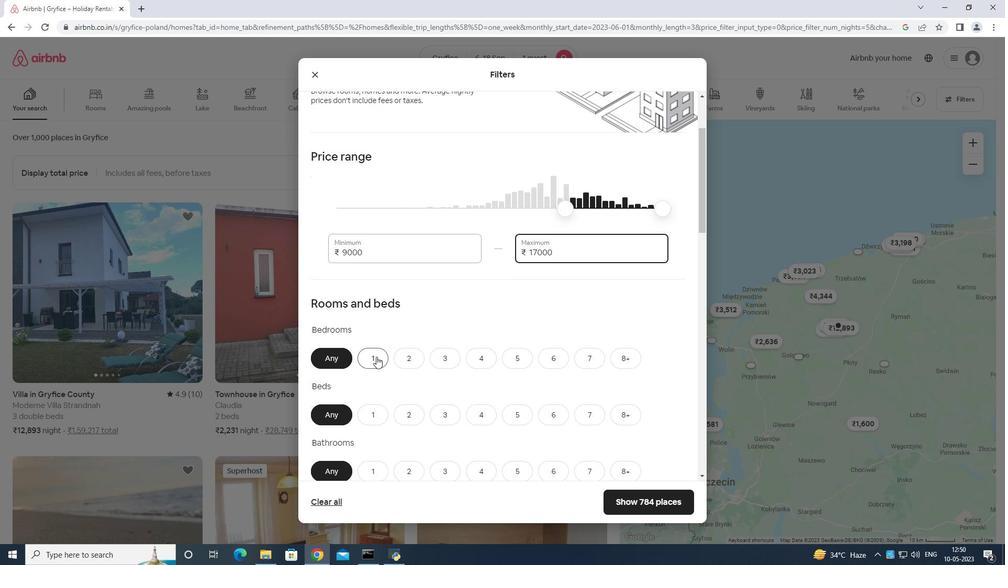 
Action: Mouse moved to (396, 349)
Screenshot: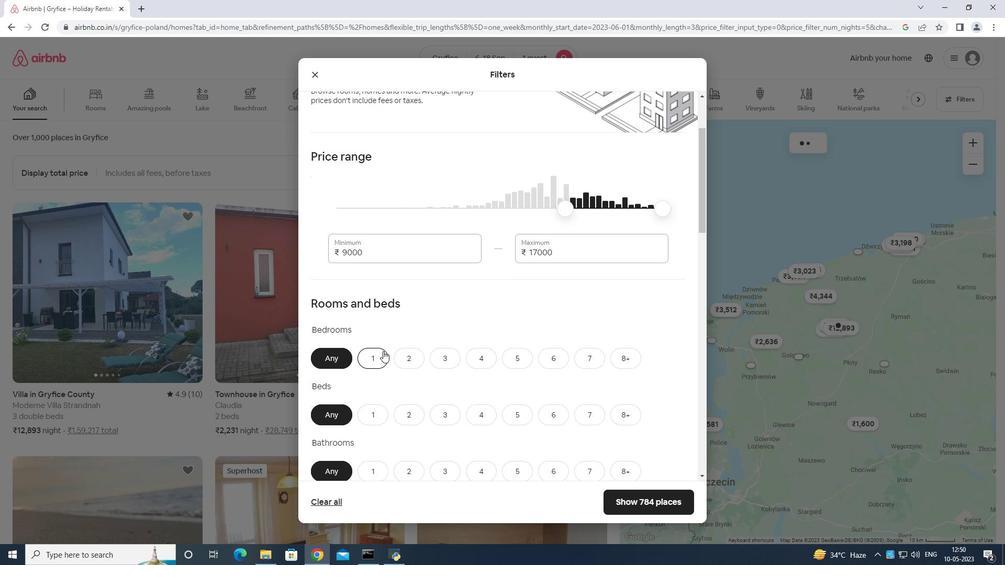 
Action: Mouse scrolled (396, 349) with delta (0, 0)
Screenshot: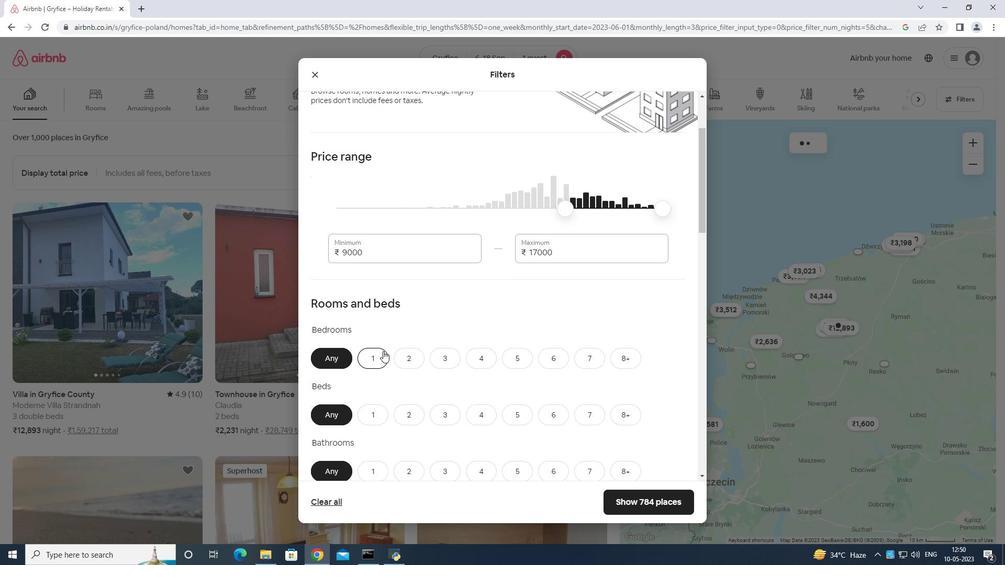 
Action: Mouse moved to (398, 352)
Screenshot: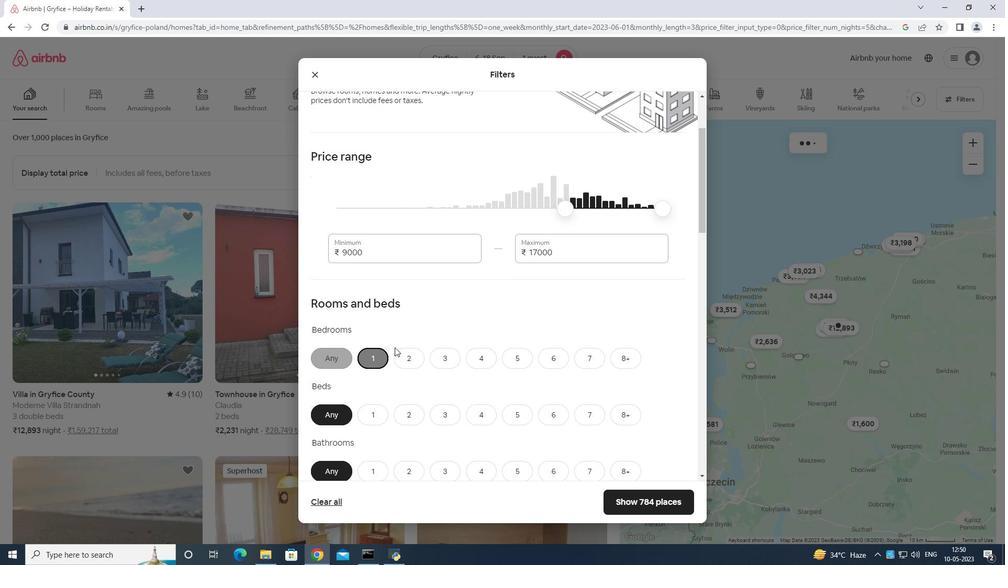 
Action: Mouse scrolled (398, 352) with delta (0, 0)
Screenshot: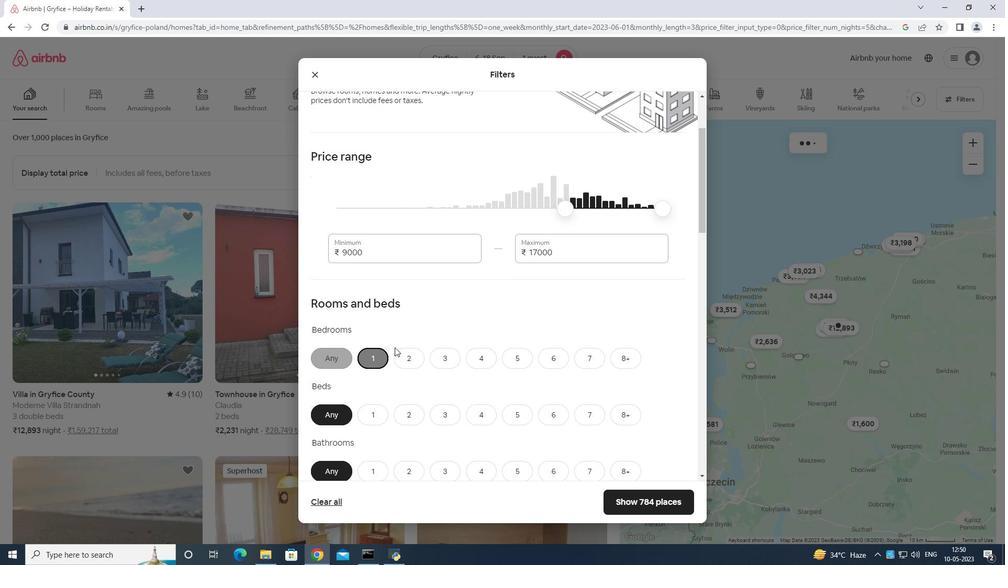
Action: Mouse moved to (399, 352)
Screenshot: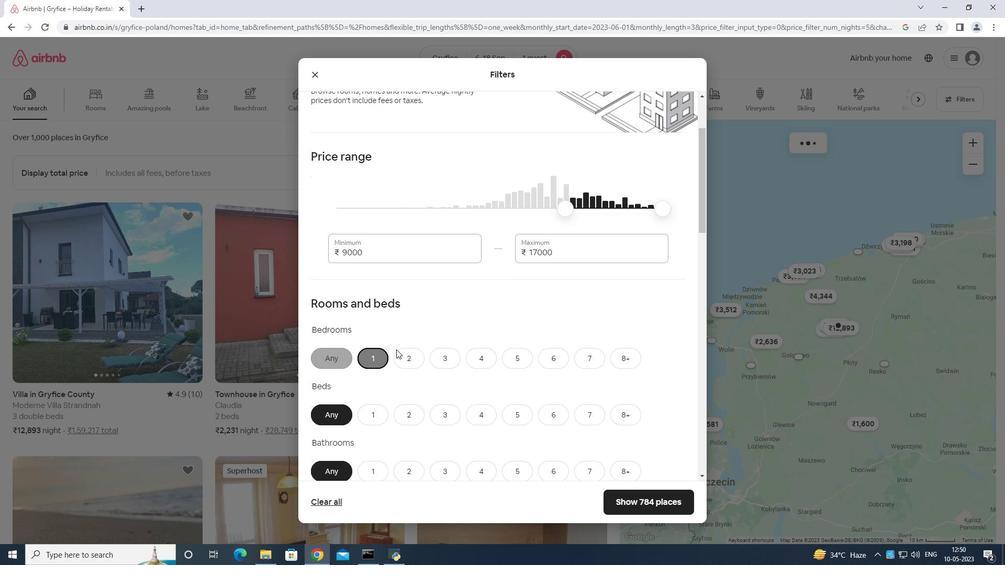 
Action: Mouse scrolled (399, 352) with delta (0, 0)
Screenshot: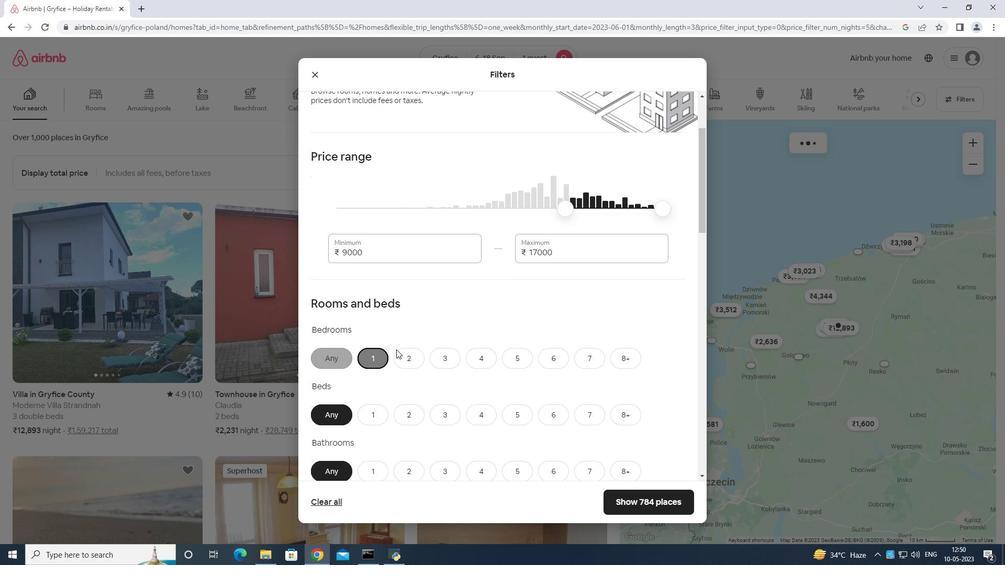 
Action: Mouse moved to (374, 255)
Screenshot: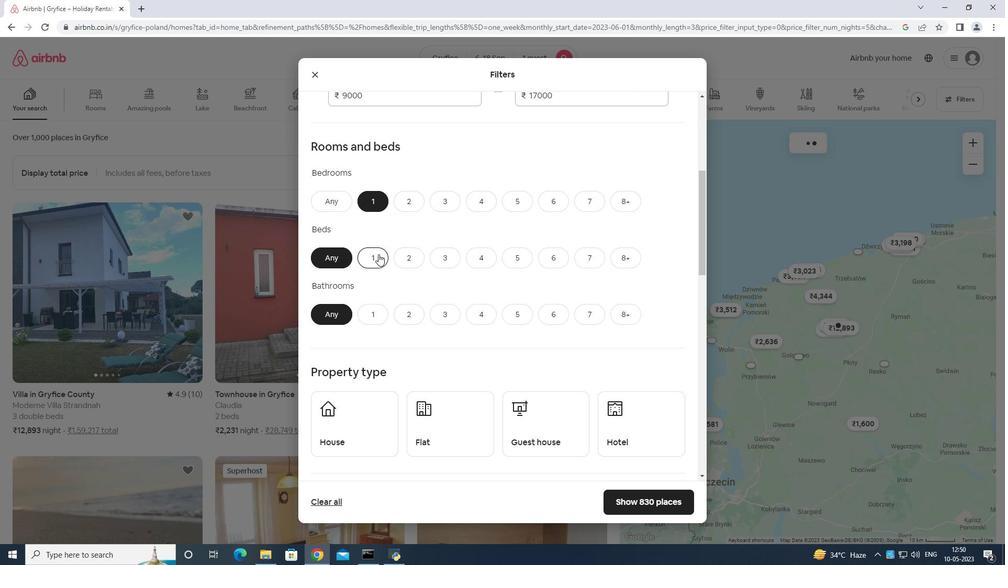 
Action: Mouse pressed left at (374, 255)
Screenshot: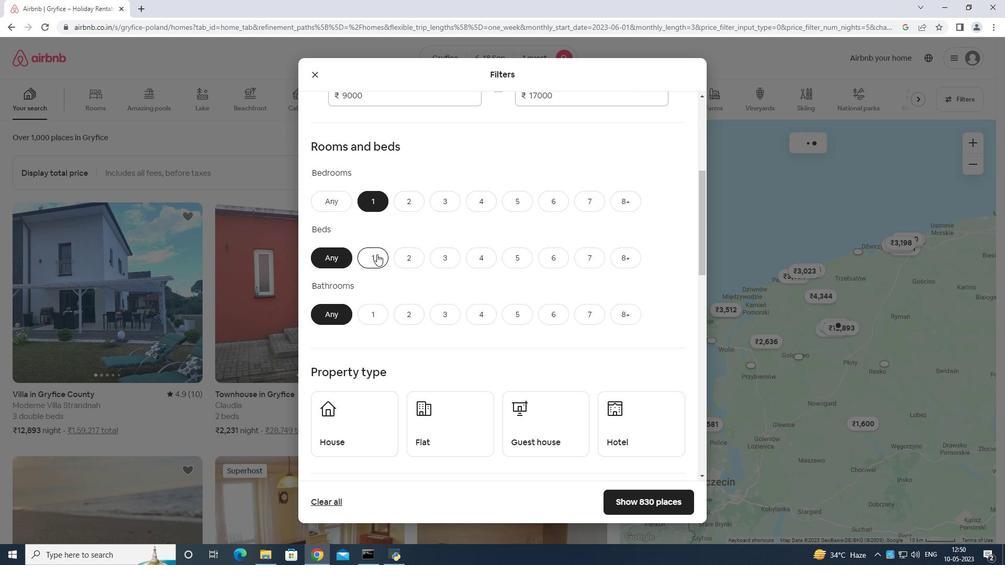
Action: Mouse moved to (369, 313)
Screenshot: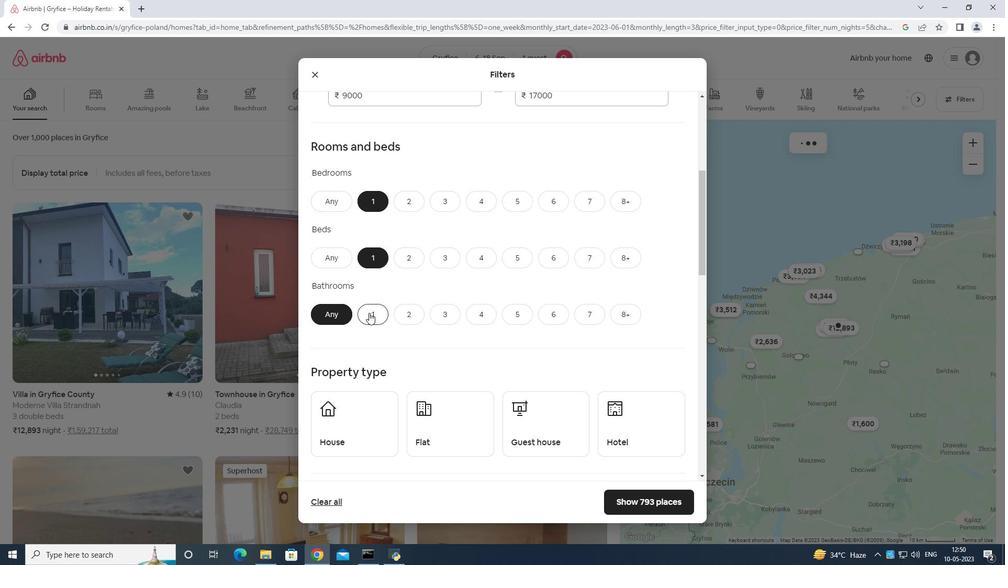
Action: Mouse pressed left at (369, 313)
Screenshot: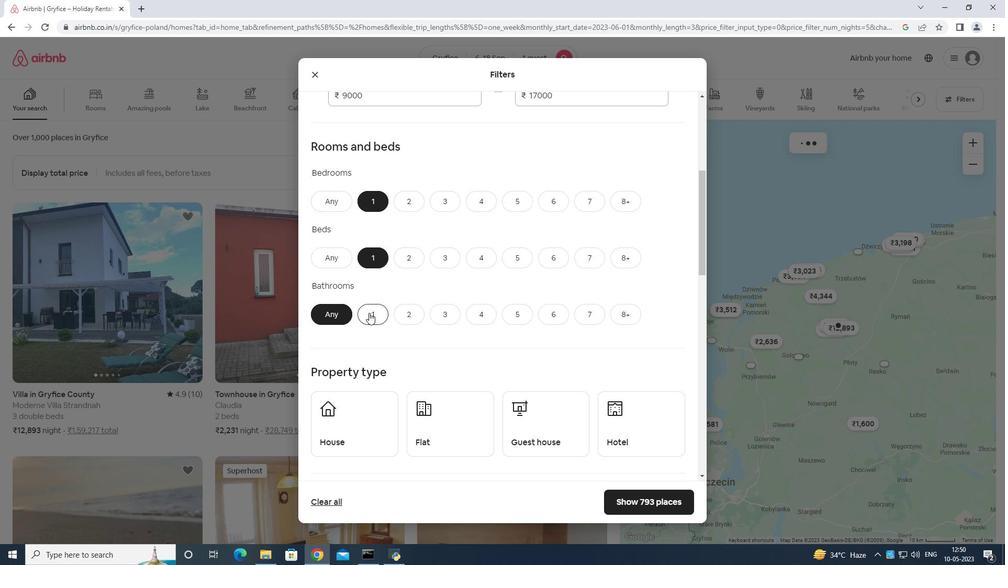 
Action: Mouse moved to (361, 402)
Screenshot: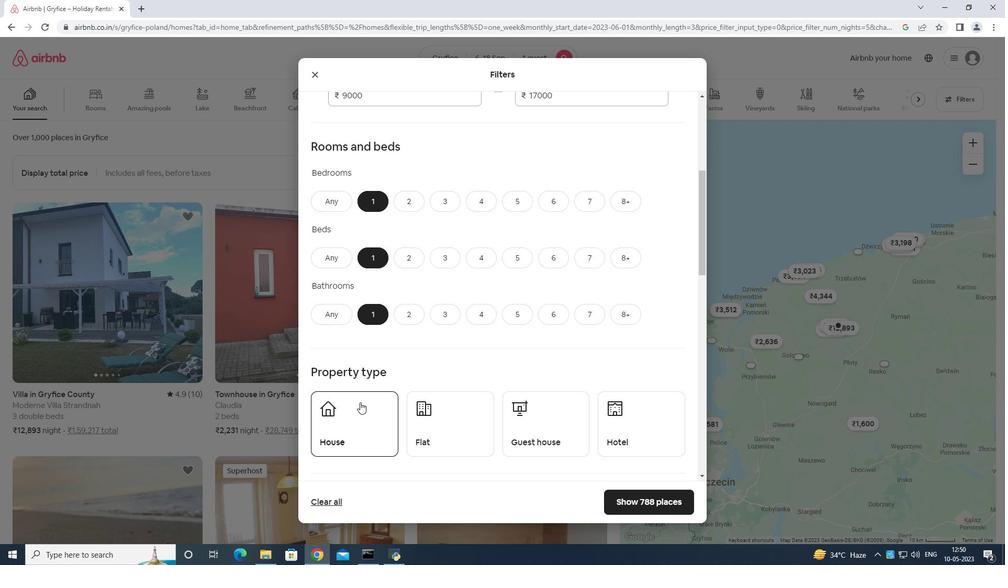 
Action: Mouse pressed left at (361, 402)
Screenshot: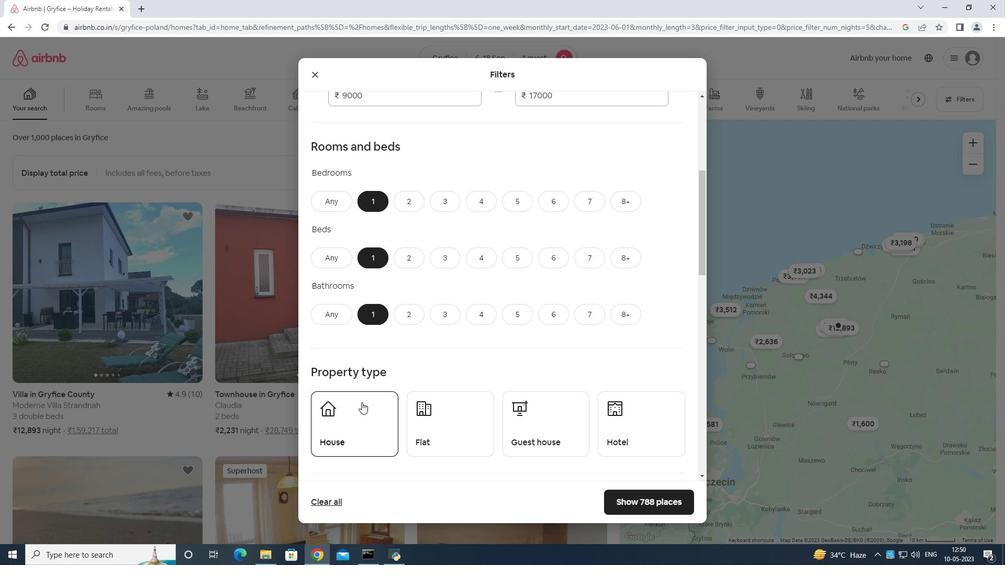 
Action: Mouse moved to (428, 406)
Screenshot: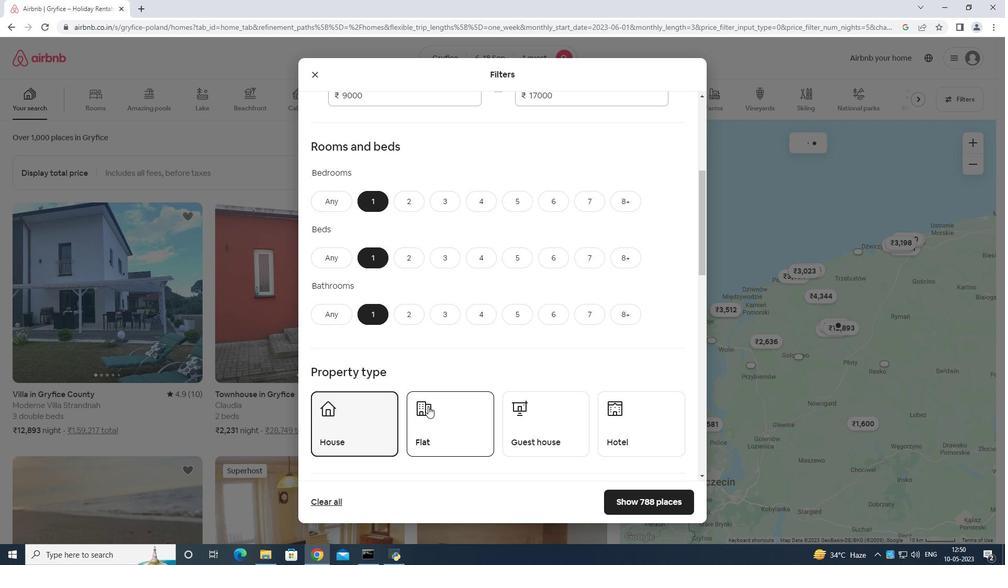 
Action: Mouse pressed left at (428, 406)
Screenshot: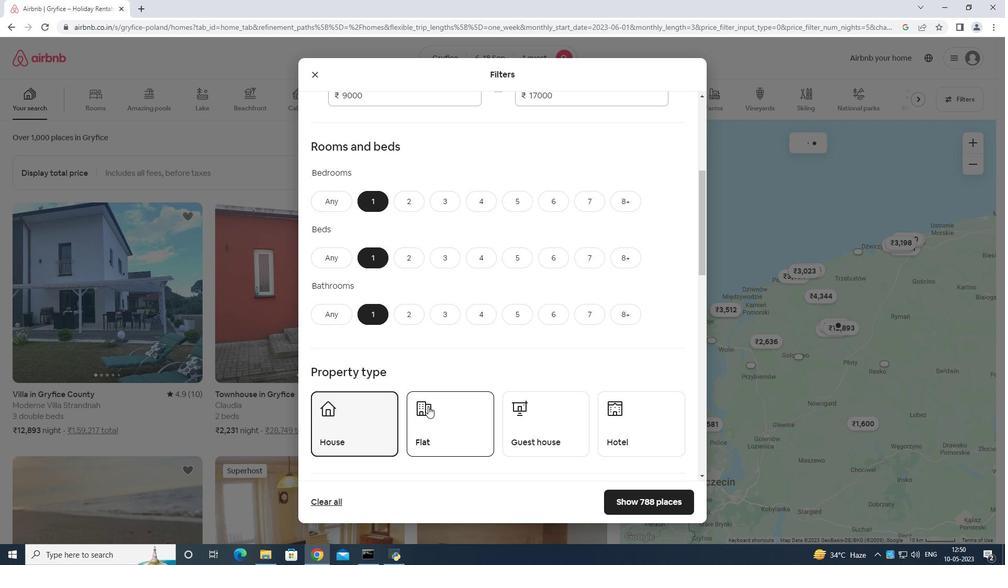 
Action: Mouse moved to (516, 408)
Screenshot: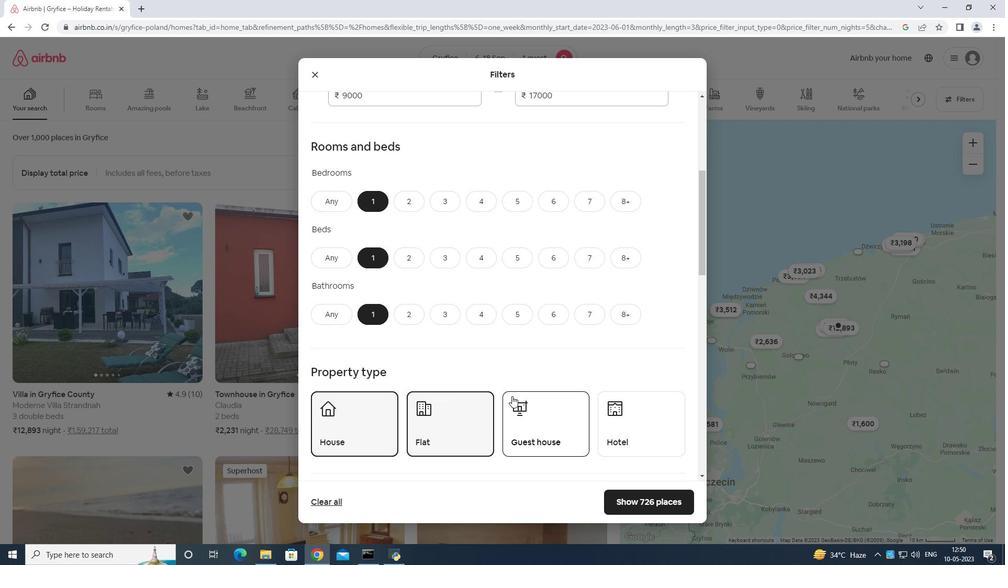 
Action: Mouse pressed left at (516, 408)
Screenshot: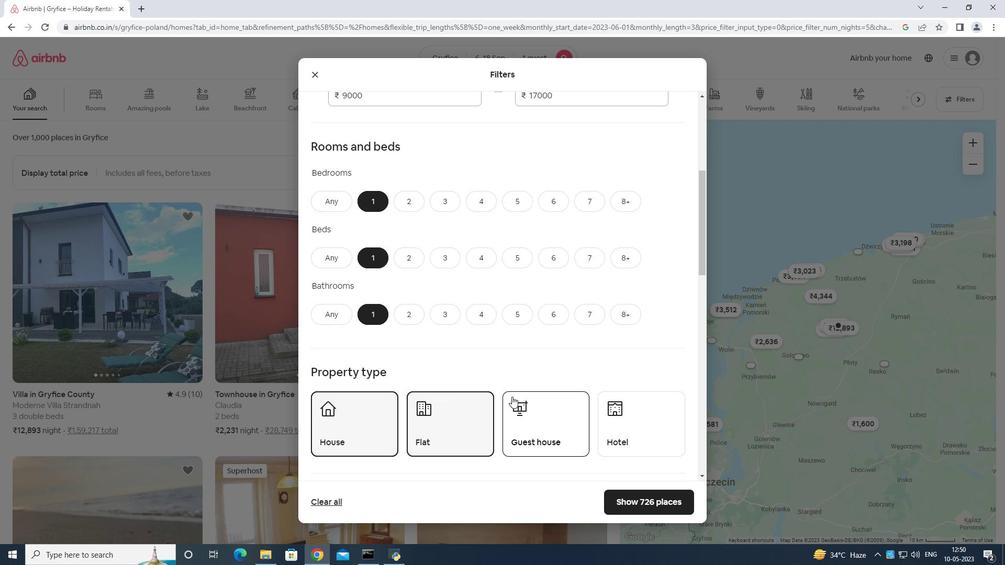 
Action: Mouse moved to (607, 431)
Screenshot: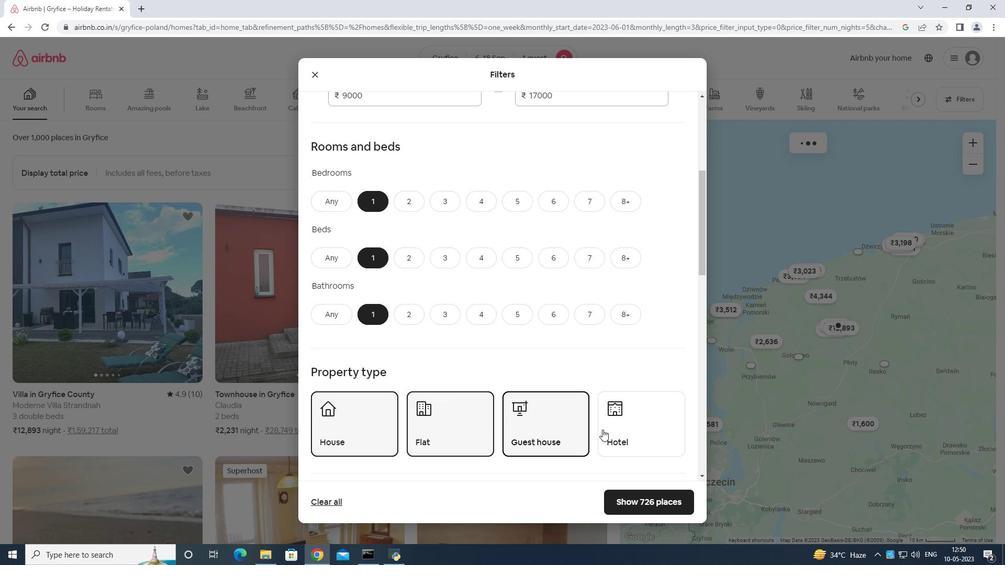 
Action: Mouse pressed left at (607, 431)
Screenshot: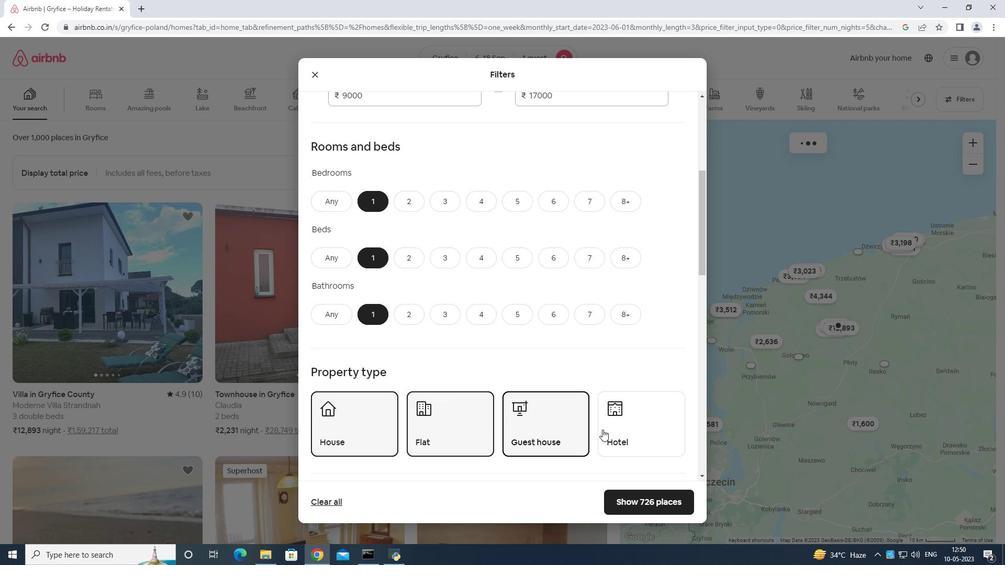 
Action: Mouse moved to (652, 394)
Screenshot: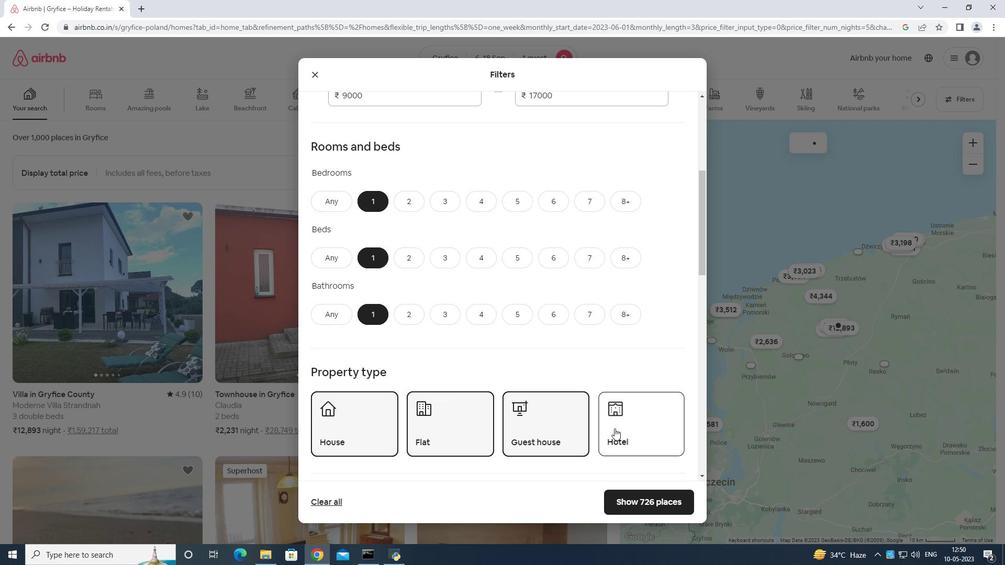 
Action: Mouse scrolled (652, 393) with delta (0, 0)
Screenshot: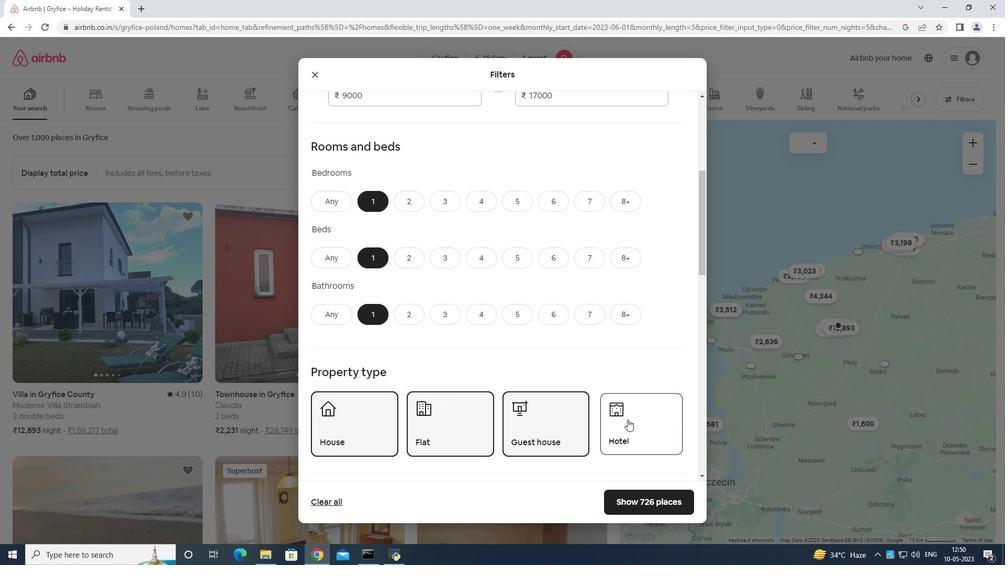 
Action: Mouse moved to (653, 393)
Screenshot: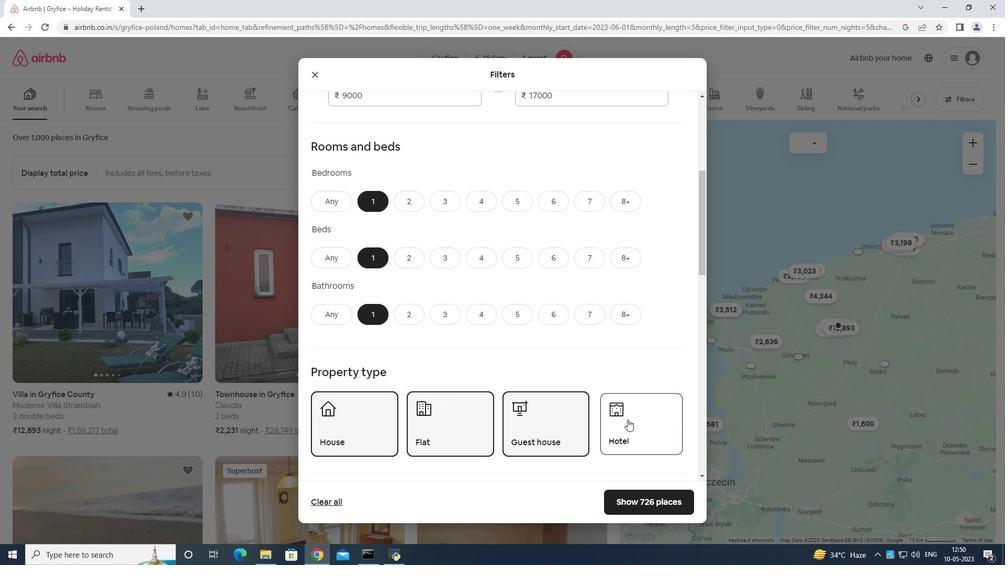 
Action: Mouse scrolled (653, 393) with delta (0, 0)
Screenshot: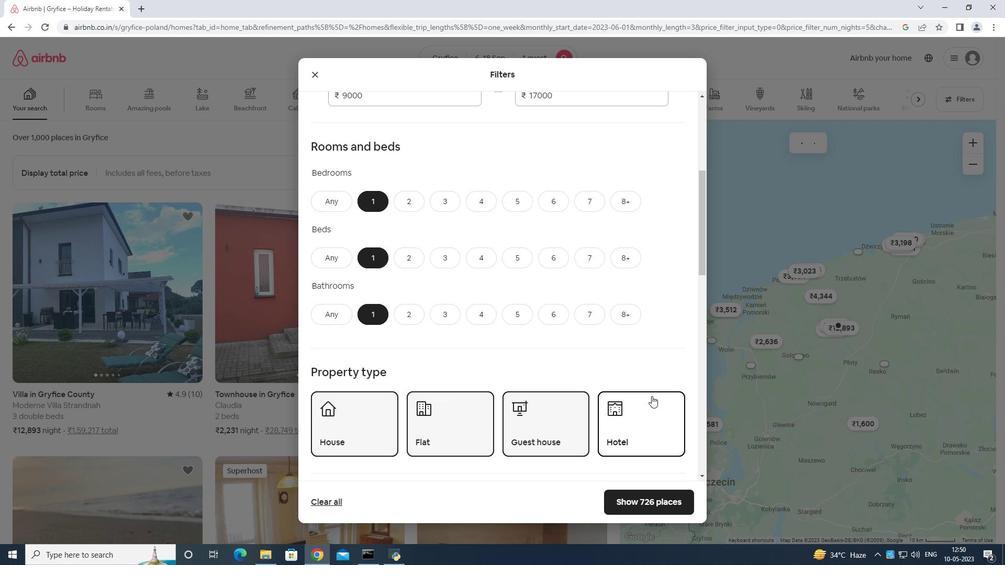 
Action: Mouse scrolled (653, 393) with delta (0, 0)
Screenshot: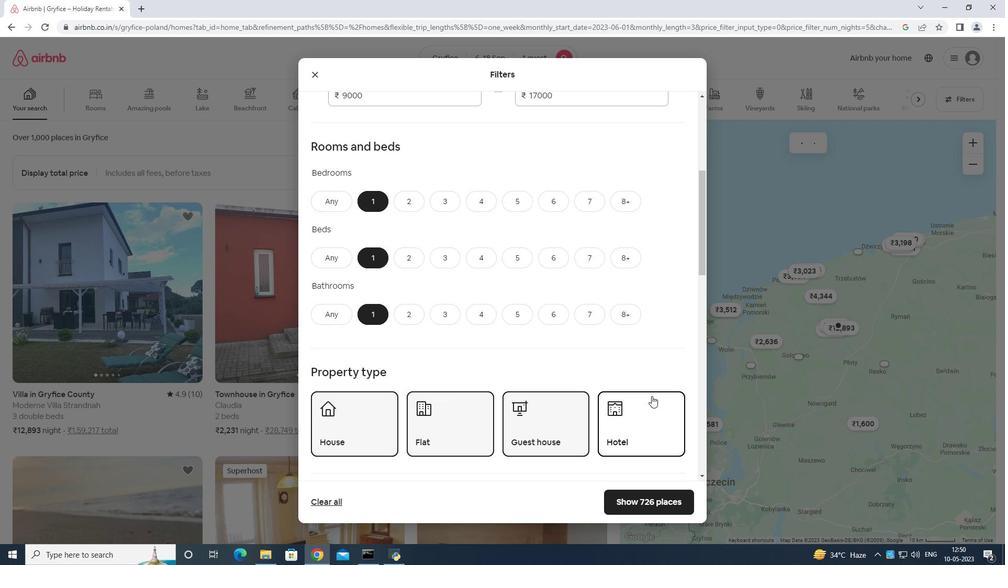 
Action: Mouse scrolled (653, 393) with delta (0, 0)
Screenshot: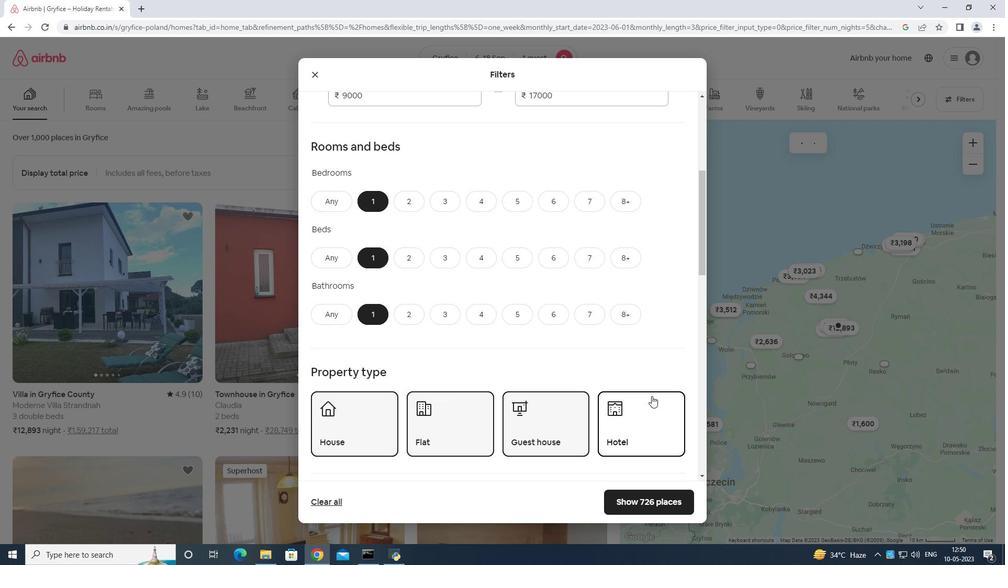 
Action: Mouse moved to (537, 364)
Screenshot: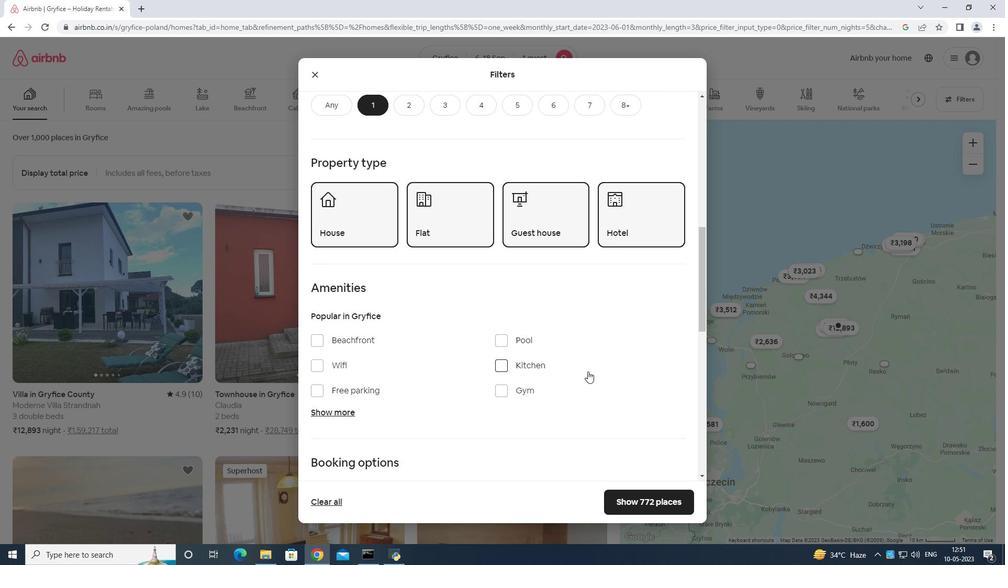 
Action: Mouse scrolled (537, 364) with delta (0, 0)
Screenshot: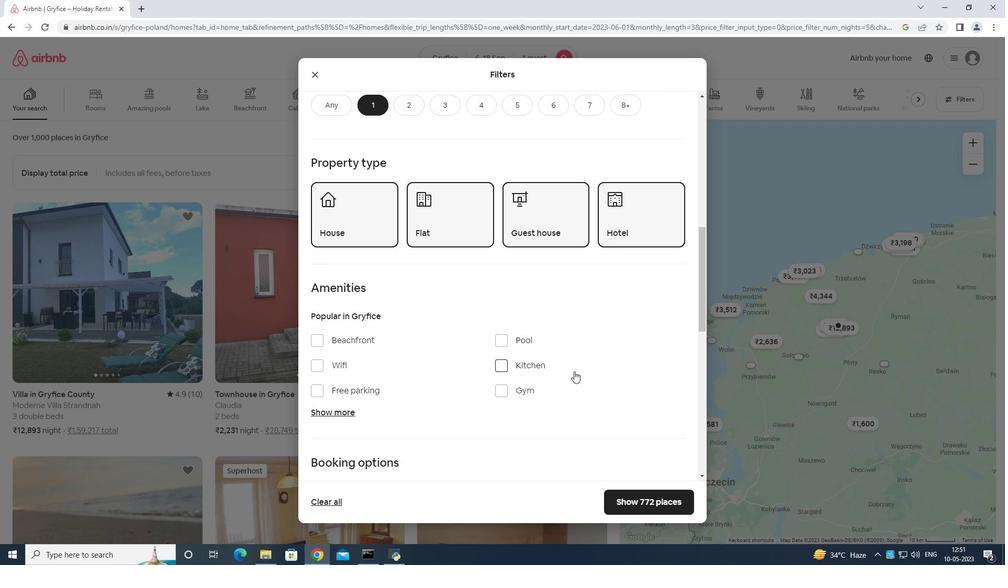 
Action: Mouse moved to (464, 356)
Screenshot: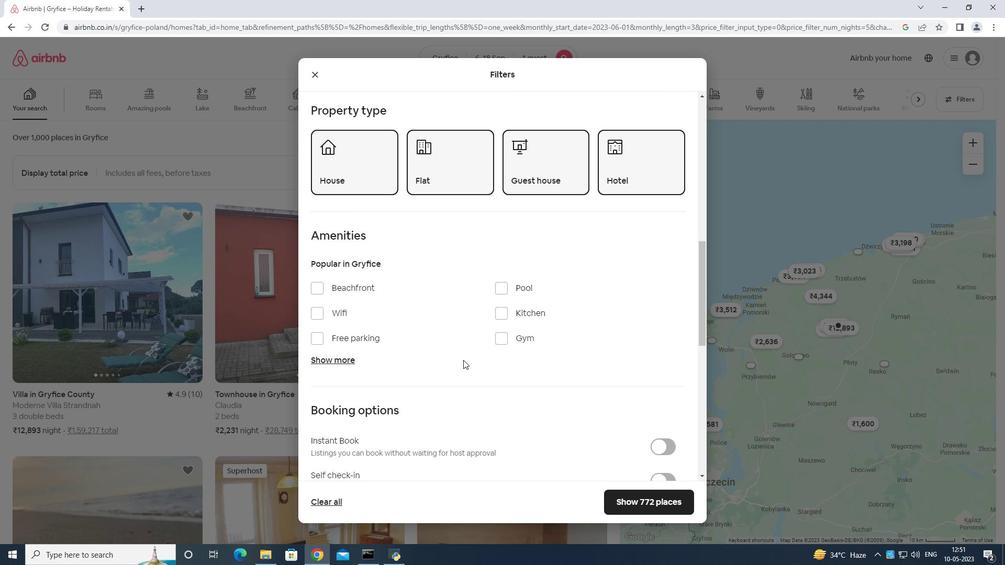 
Action: Mouse scrolled (464, 355) with delta (0, 0)
Screenshot: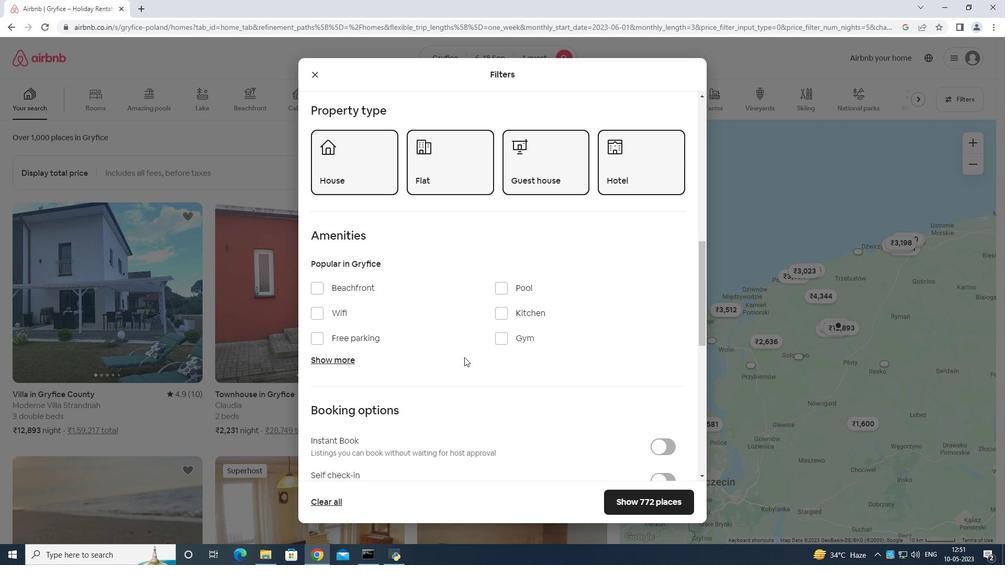 
Action: Mouse scrolled (464, 355) with delta (0, 0)
Screenshot: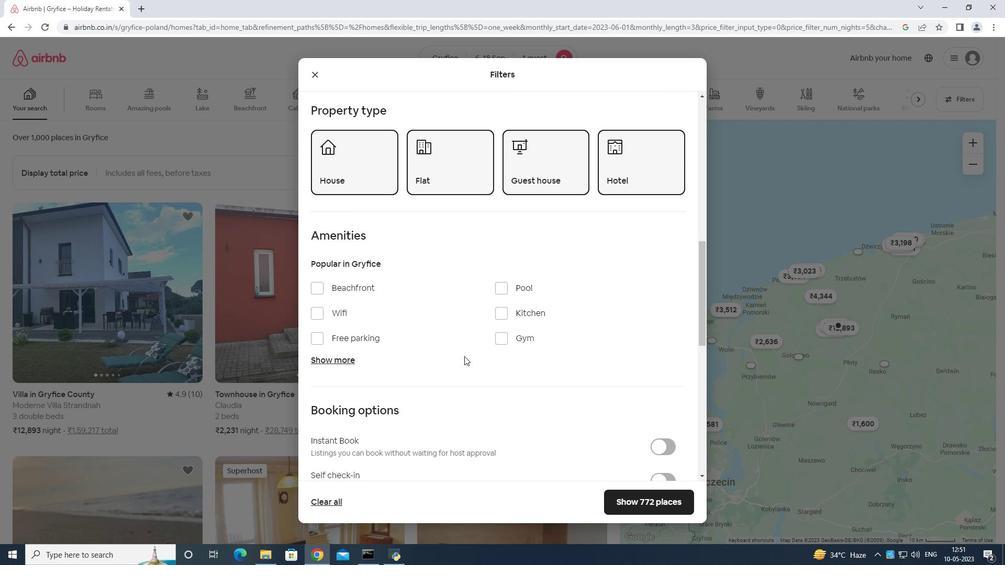 
Action: Mouse scrolled (464, 355) with delta (0, 0)
Screenshot: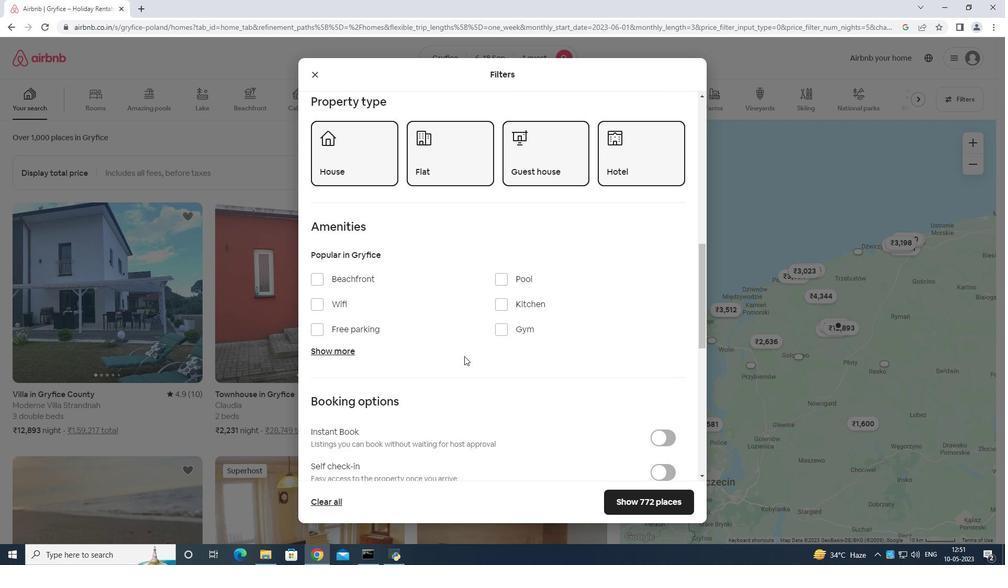 
Action: Mouse moved to (464, 354)
Screenshot: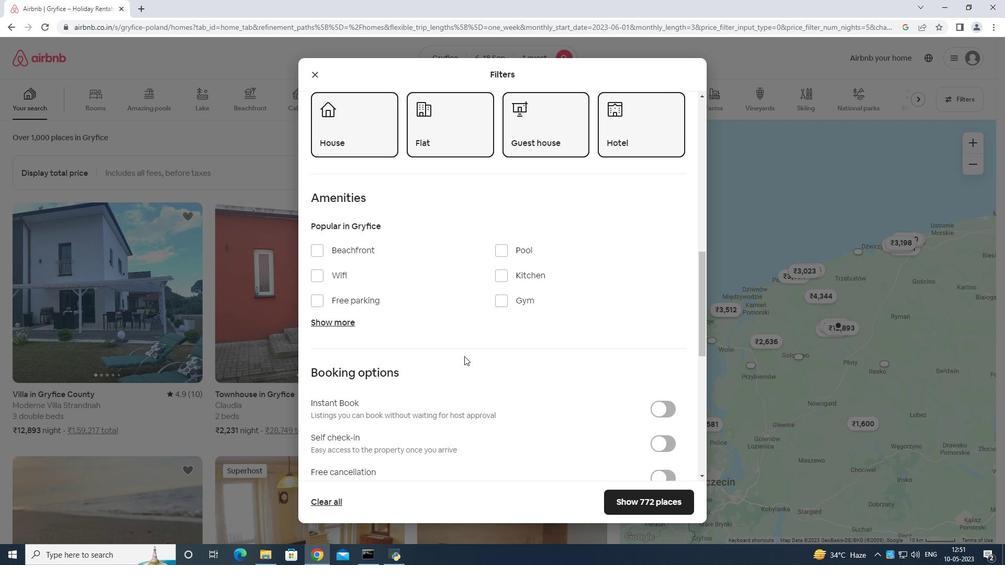 
Action: Mouse scrolled (464, 353) with delta (0, 0)
Screenshot: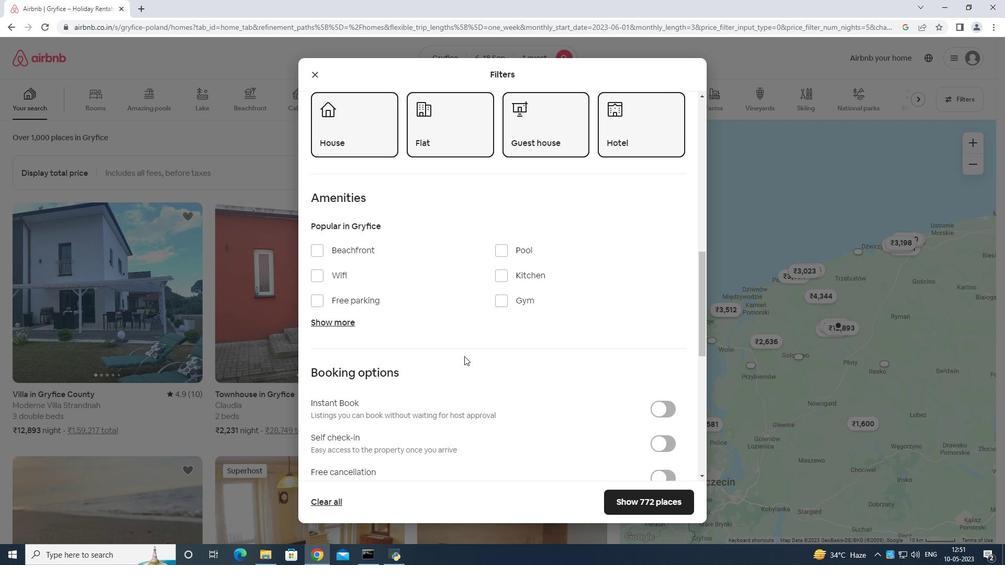 
Action: Mouse moved to (661, 274)
Screenshot: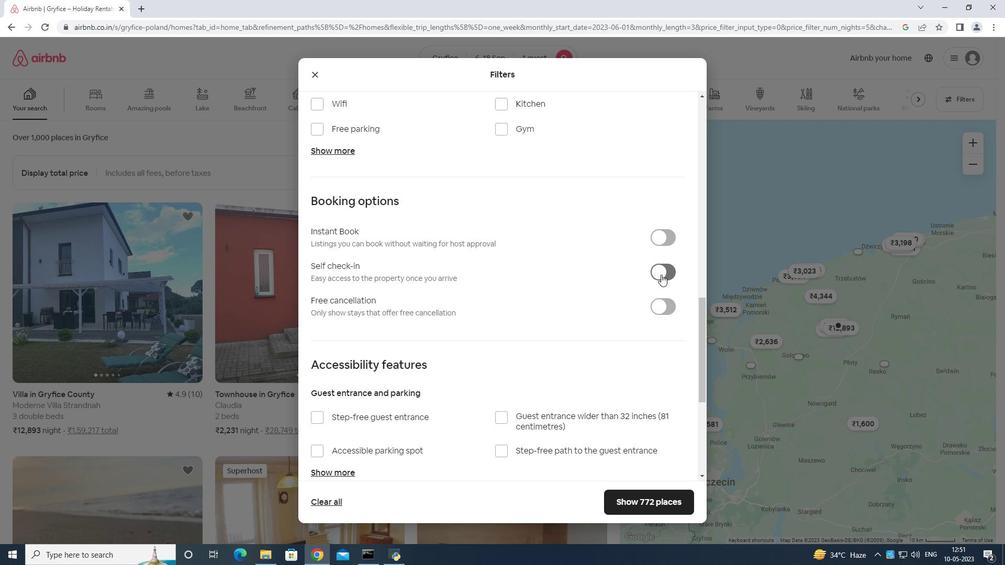 
Action: Mouse pressed left at (661, 274)
Screenshot: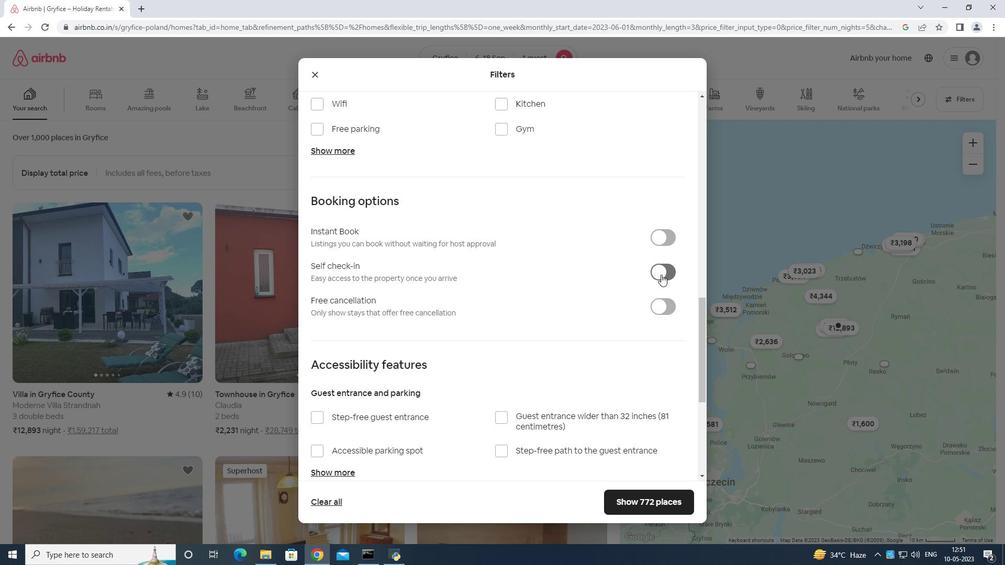 
Action: Mouse moved to (665, 259)
Screenshot: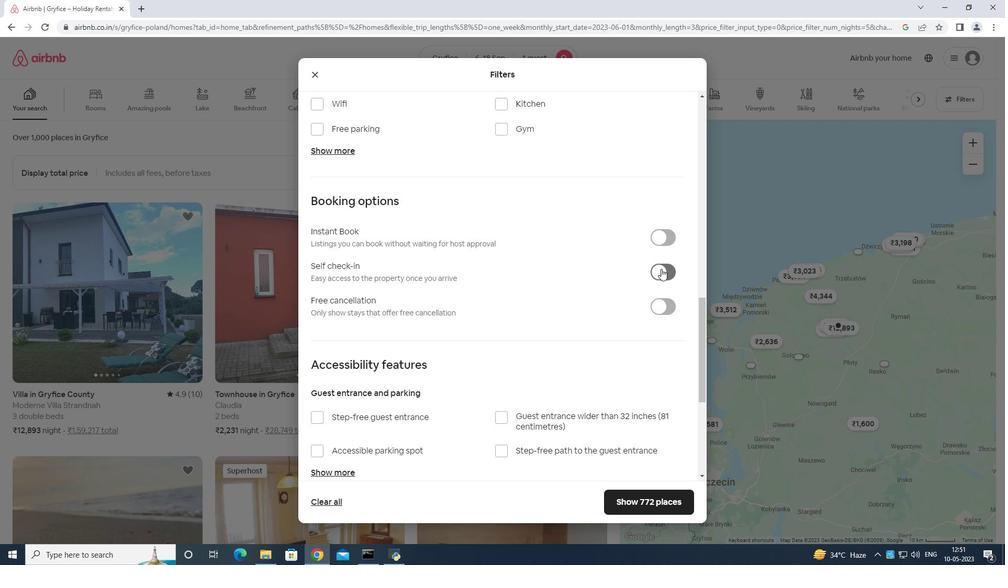 
Action: Mouse scrolled (665, 258) with delta (0, 0)
Screenshot: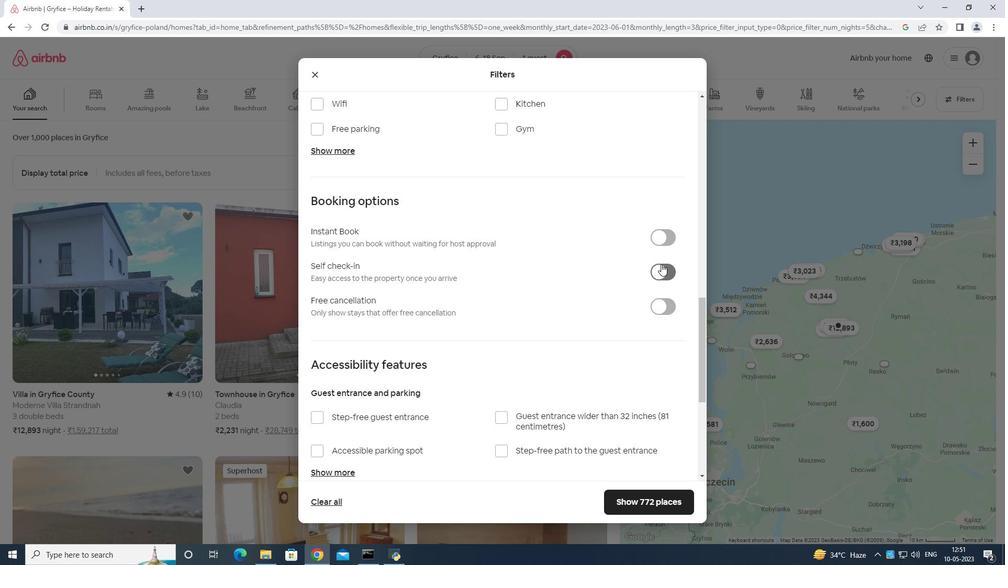 
Action: Mouse scrolled (665, 258) with delta (0, 0)
Screenshot: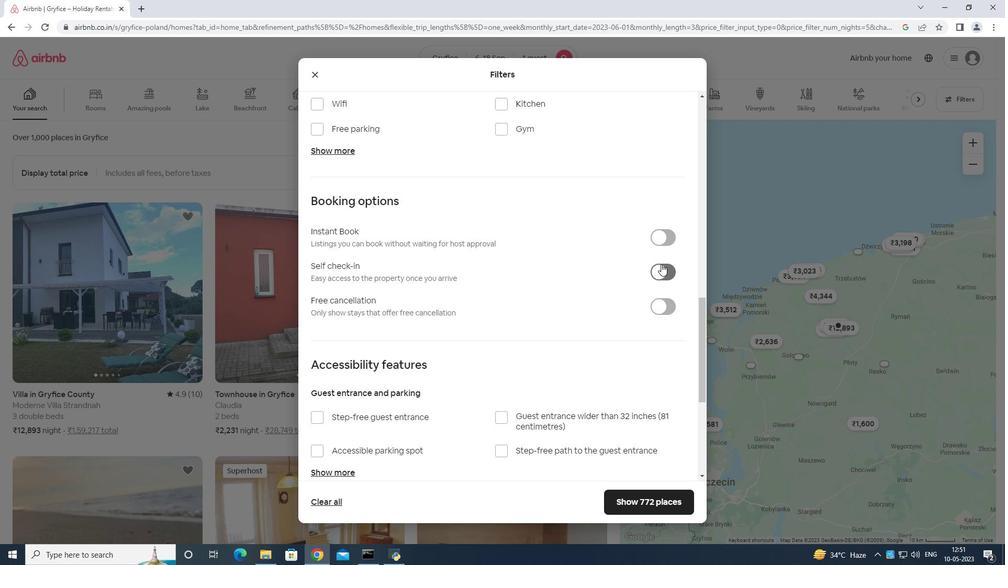 
Action: Mouse scrolled (665, 258) with delta (0, 0)
Screenshot: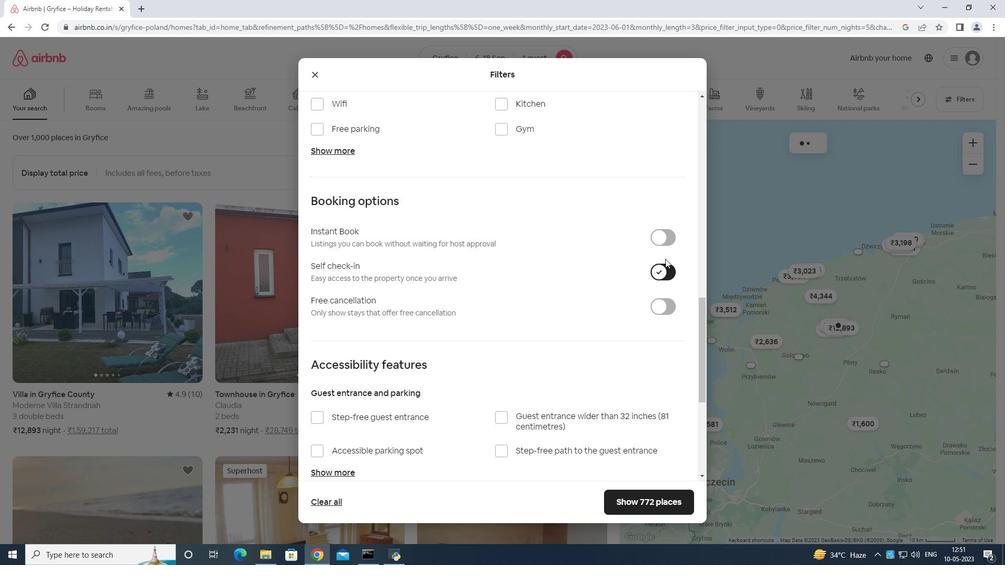 
Action: Mouse scrolled (665, 258) with delta (0, 0)
Screenshot: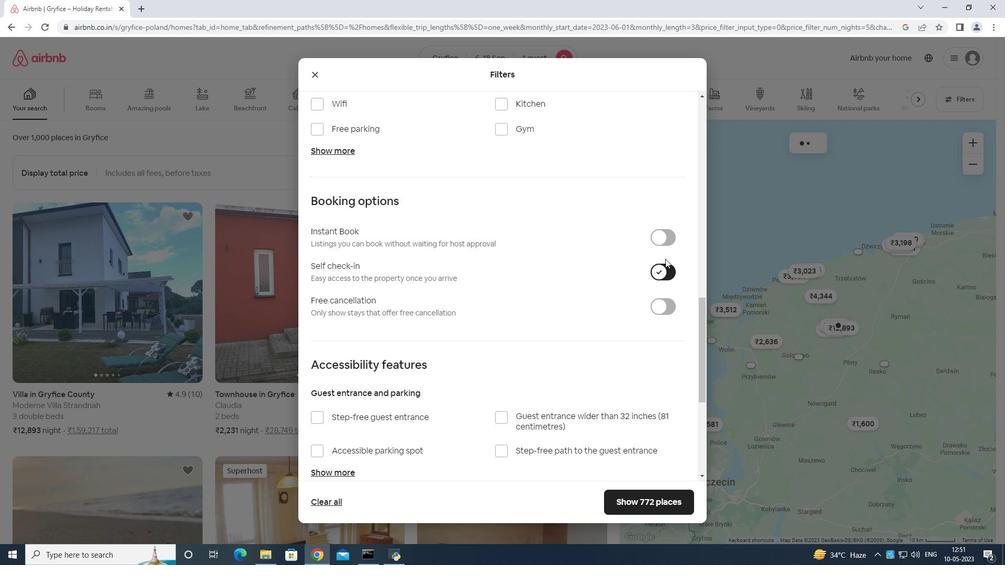 
Action: Mouse moved to (665, 256)
Screenshot: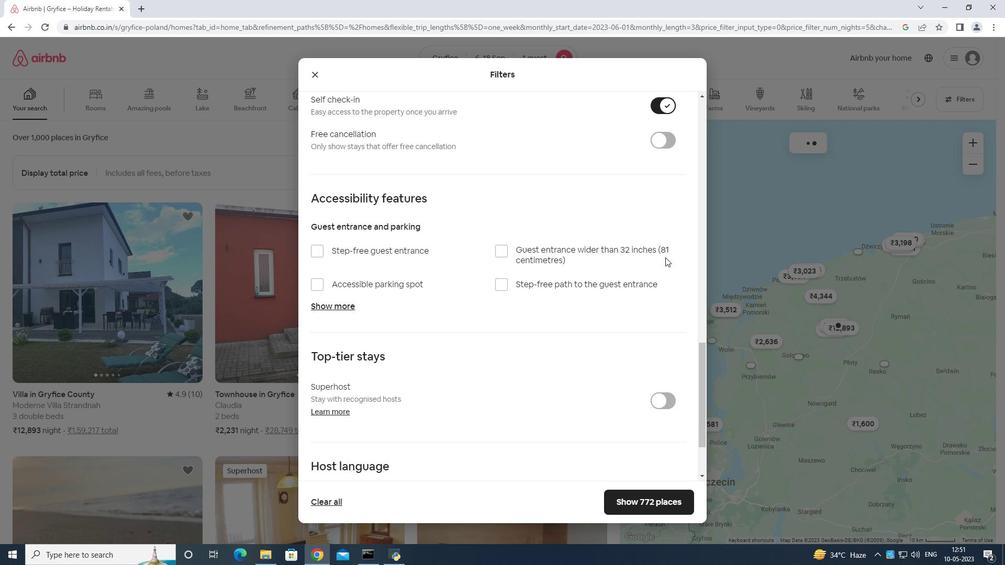 
Action: Mouse scrolled (665, 255) with delta (0, 0)
Screenshot: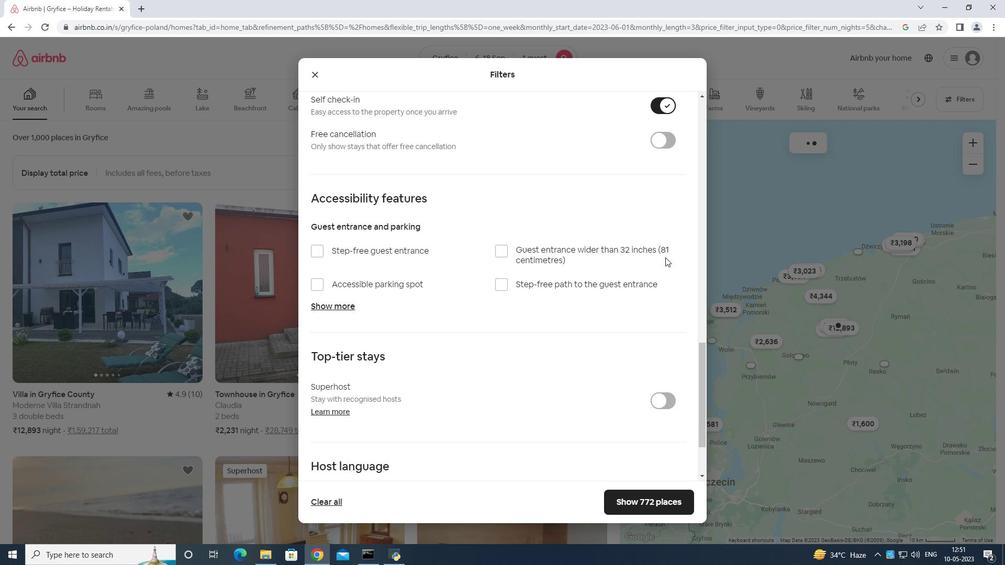 
Action: Mouse moved to (664, 256)
Screenshot: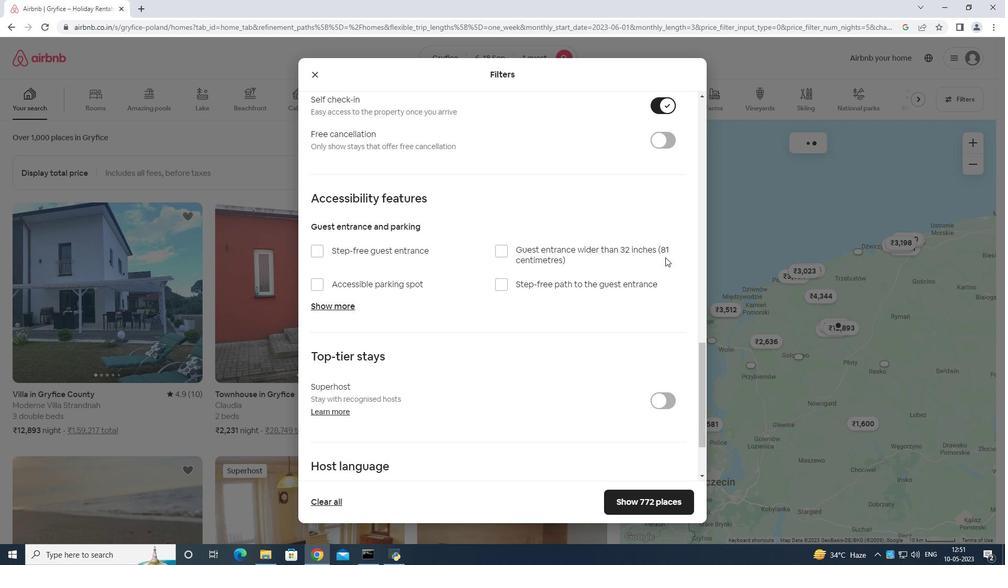 
Action: Mouse scrolled (664, 255) with delta (0, 0)
Screenshot: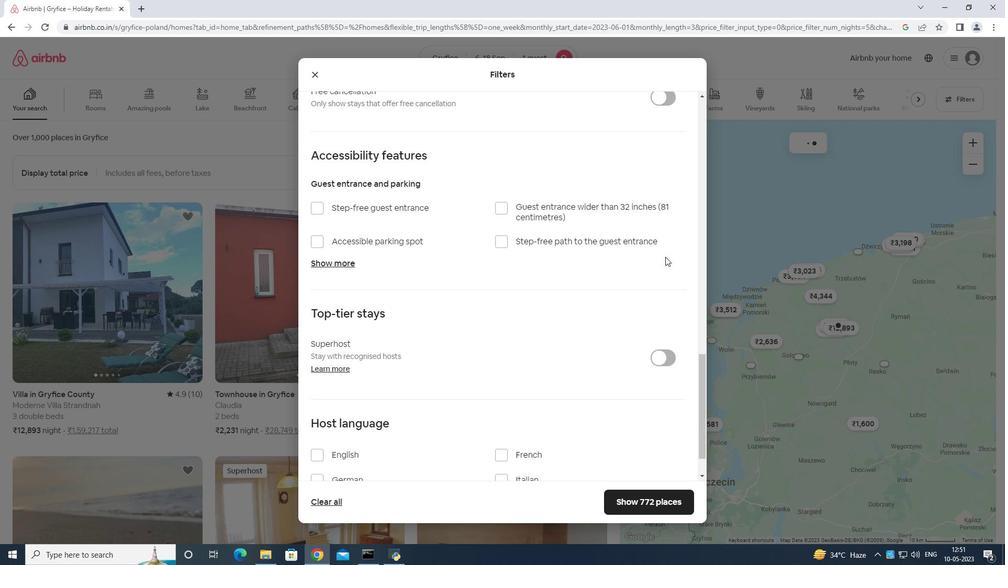 
Action: Mouse moved to (660, 257)
Screenshot: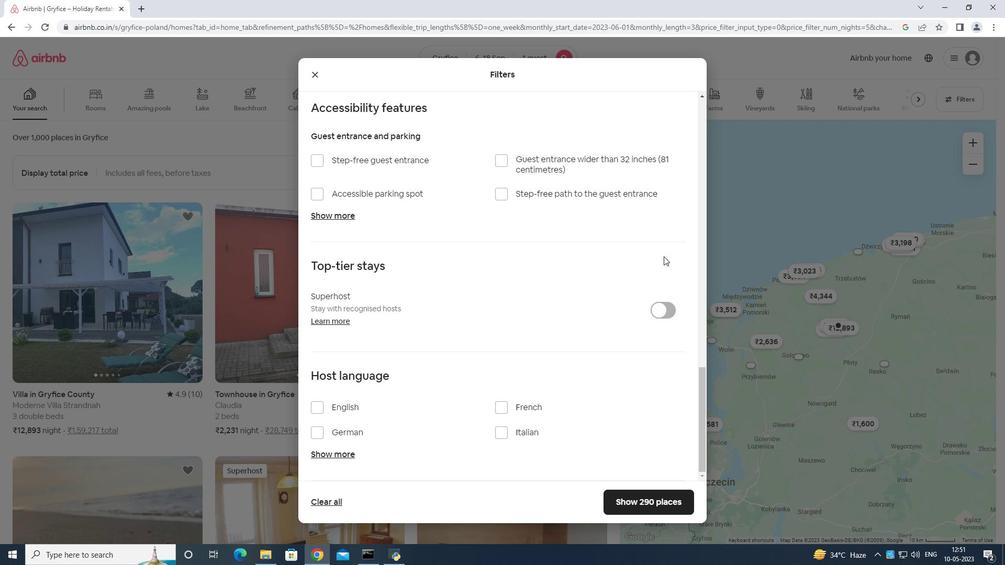 
Action: Mouse scrolled (660, 257) with delta (0, 0)
Screenshot: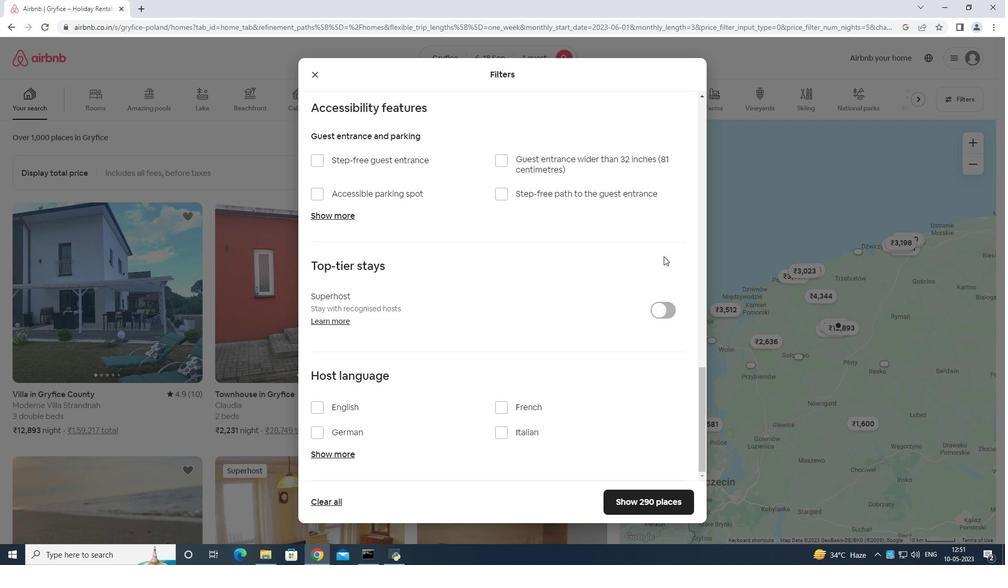 
Action: Mouse moved to (660, 258)
Screenshot: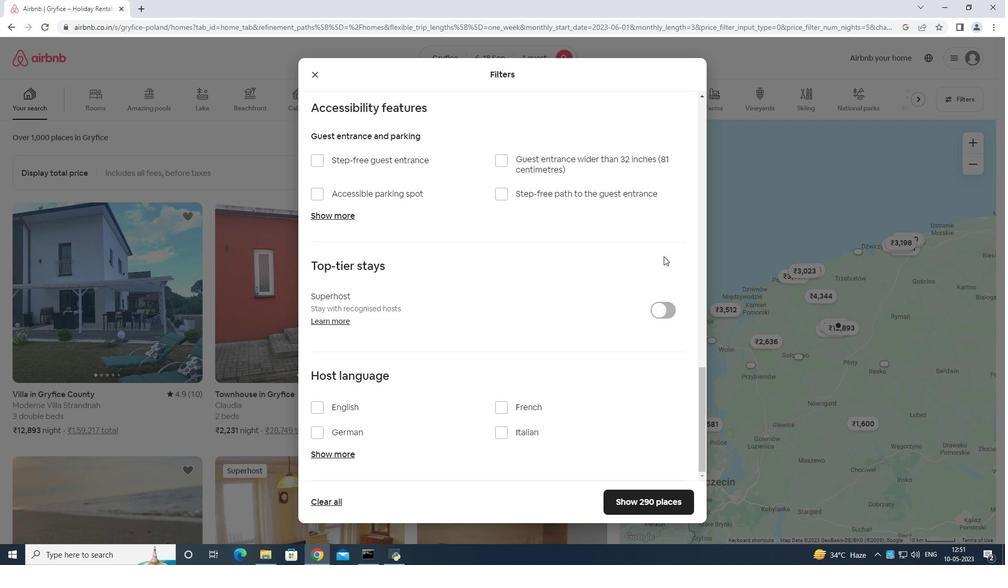 
Action: Mouse scrolled (660, 257) with delta (0, 0)
Screenshot: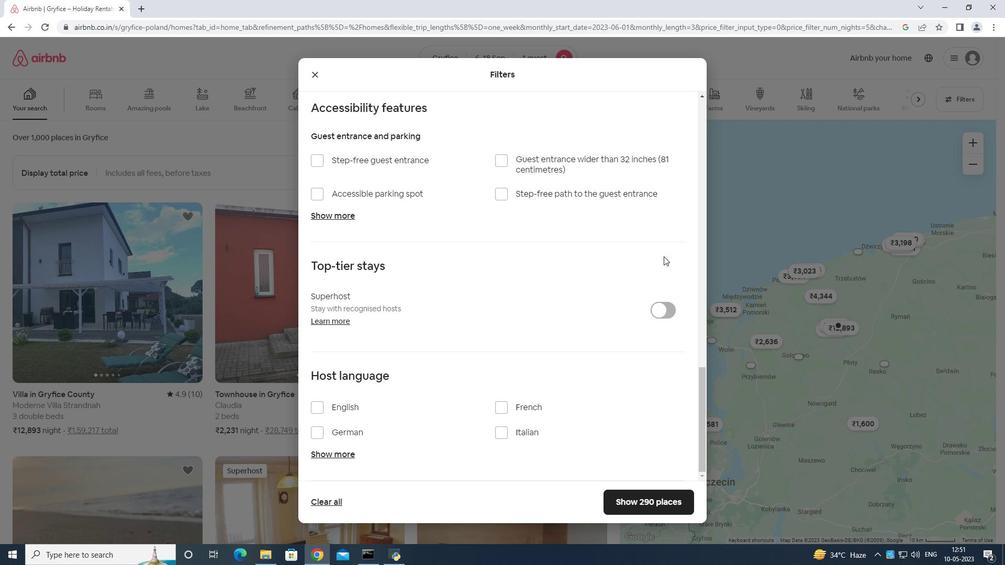 
Action: Mouse scrolled (660, 257) with delta (0, 0)
Screenshot: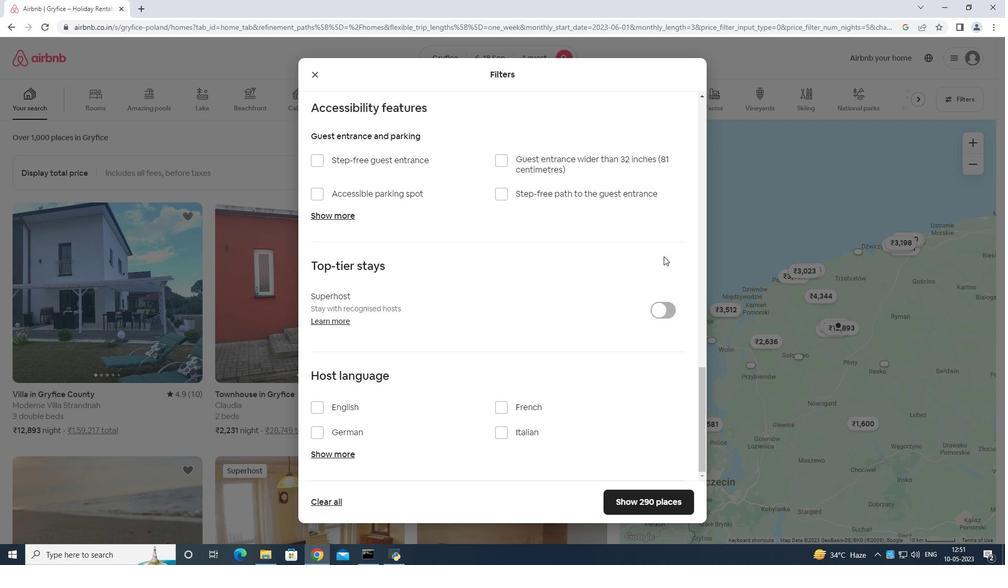 
Action: Mouse moved to (312, 403)
Screenshot: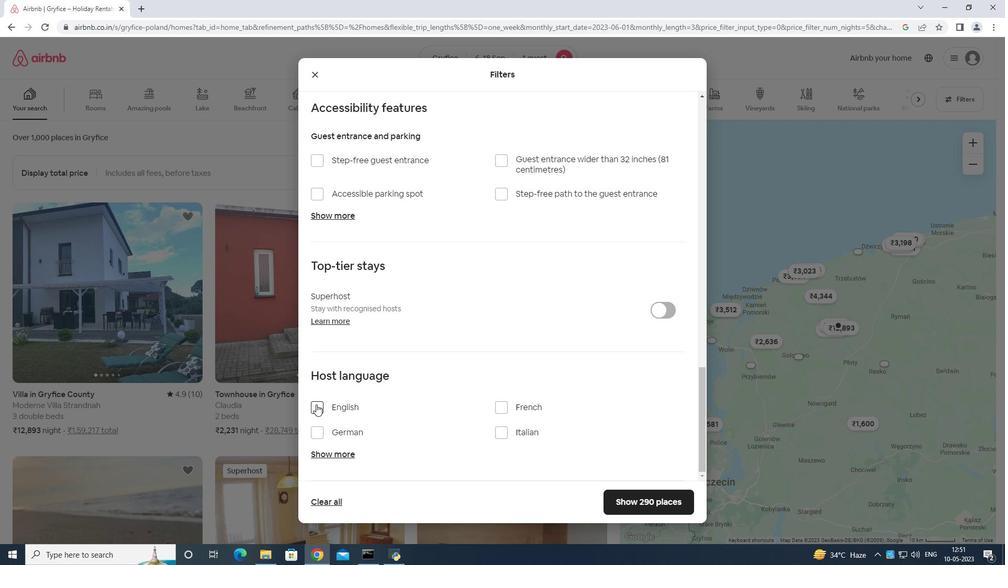 
Action: Mouse pressed left at (312, 403)
Screenshot: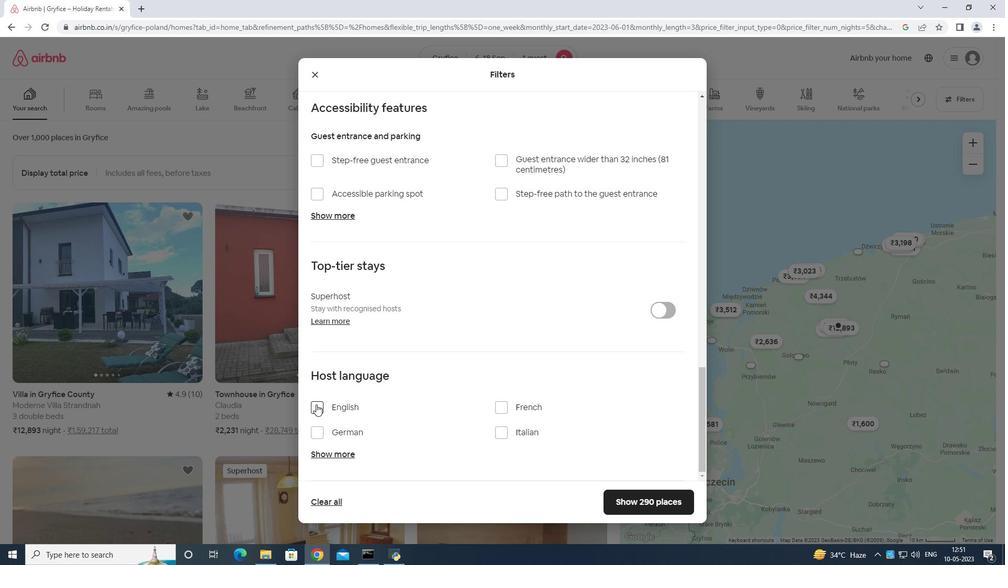 
Action: Mouse moved to (639, 502)
Screenshot: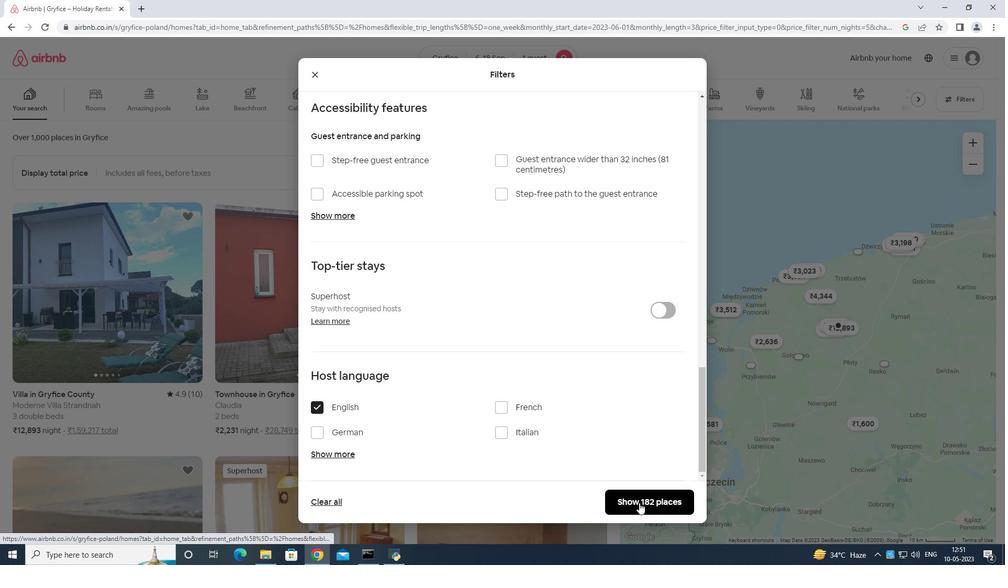 
Action: Mouse pressed left at (639, 502)
Screenshot: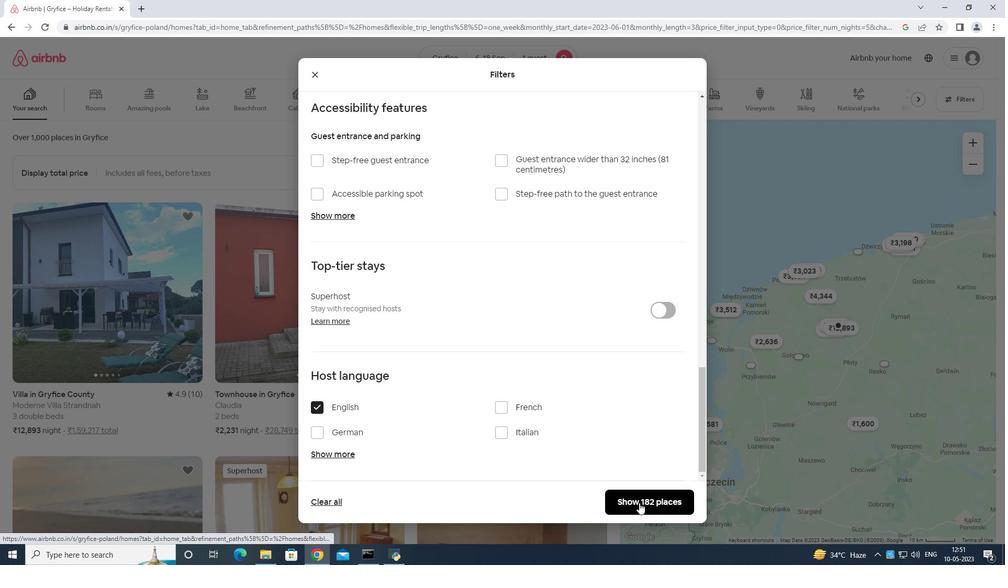 
Action: Mouse moved to (640, 502)
Screenshot: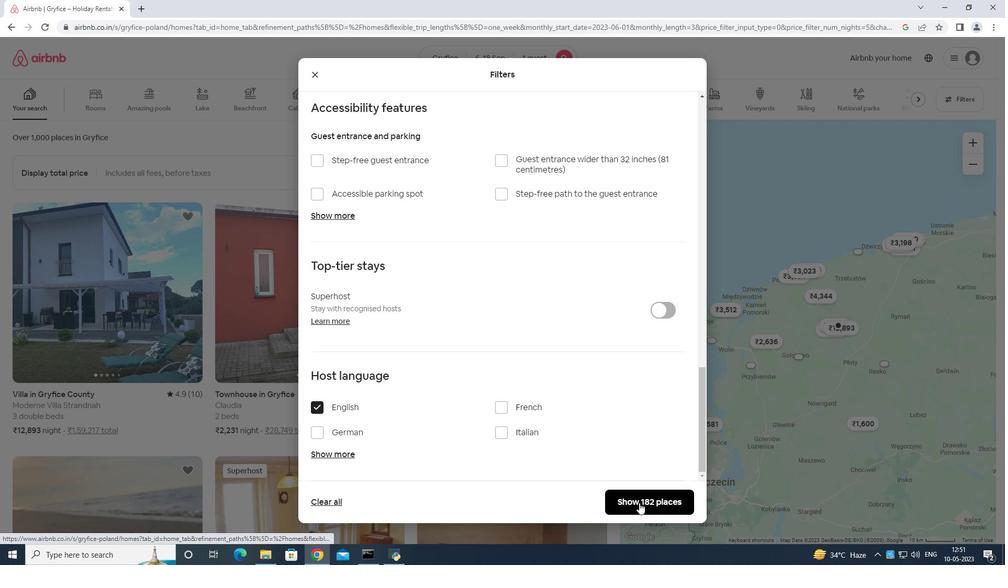 
